 Task: Select Grocery. Add to cart, from Market Street for 3451 Chapel Oaks Dr, Unit 404, Building 4, Coppell, Texas 75019, Cell Number 6807042056, following items : Value Corner Whole Milk (1 gal) - 1, Lucrene Foods Grade AA Family Pack Large Eggs (18 ct) - 1, Chobani Flip Low Fat Greek Yogurt Red Velvet Cupcake (5.3 oz) - 1, Nature''s Own Sandwich Bread Soft Honey Wheat (20 oz) - 1, Boar''s Head Sweet Slice Ham (per lb) - 1, Chicken Tenders with Mac n'' Cheese (1 ct) - 1, Dr Pepper Soda Bottles (16.9 oz x 6 ct) - 1, Cloralen Multipurpose Cleaner Trigger Fresh Scent with Bleach (32 oz) - 1, Tall Kitchen Trash Bags Fresh Scent (45 ct) - 1, Maroma Eda Incense Lemongrass (10 ct) - 1
Action: Mouse moved to (430, 139)
Screenshot: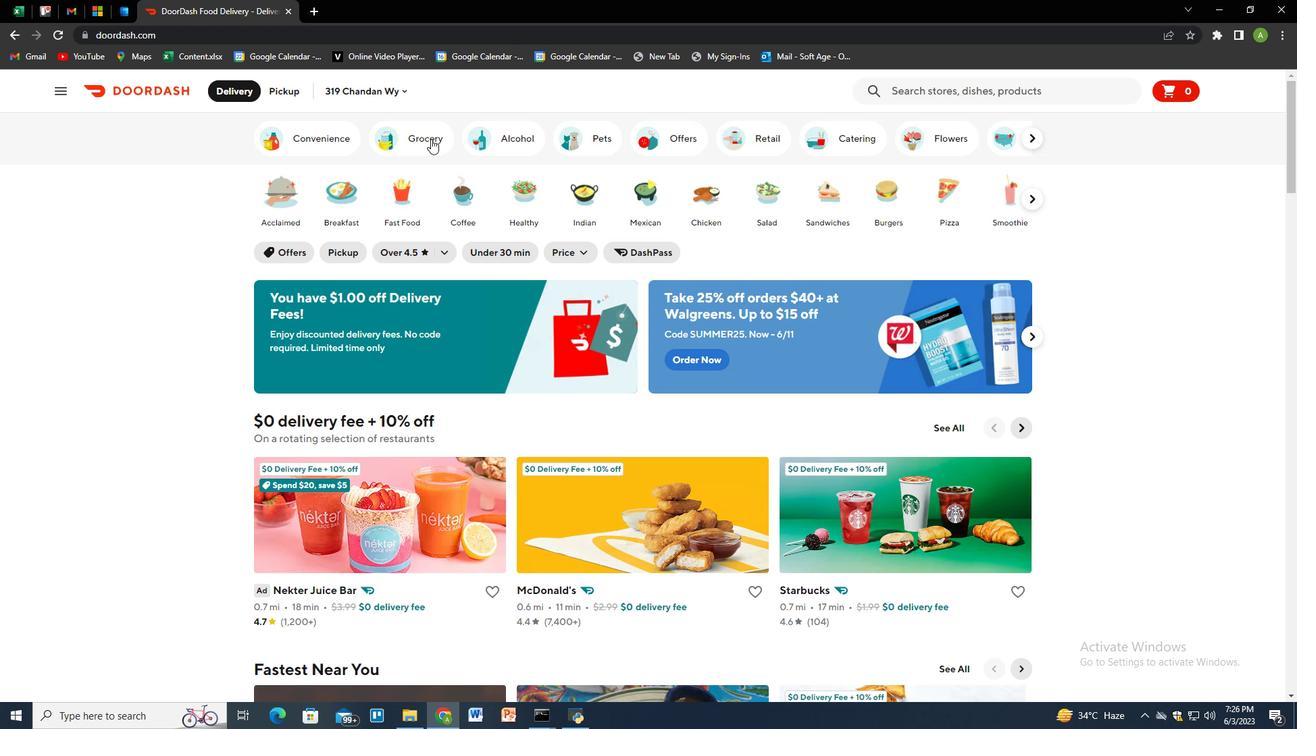 
Action: Mouse pressed left at (430, 139)
Screenshot: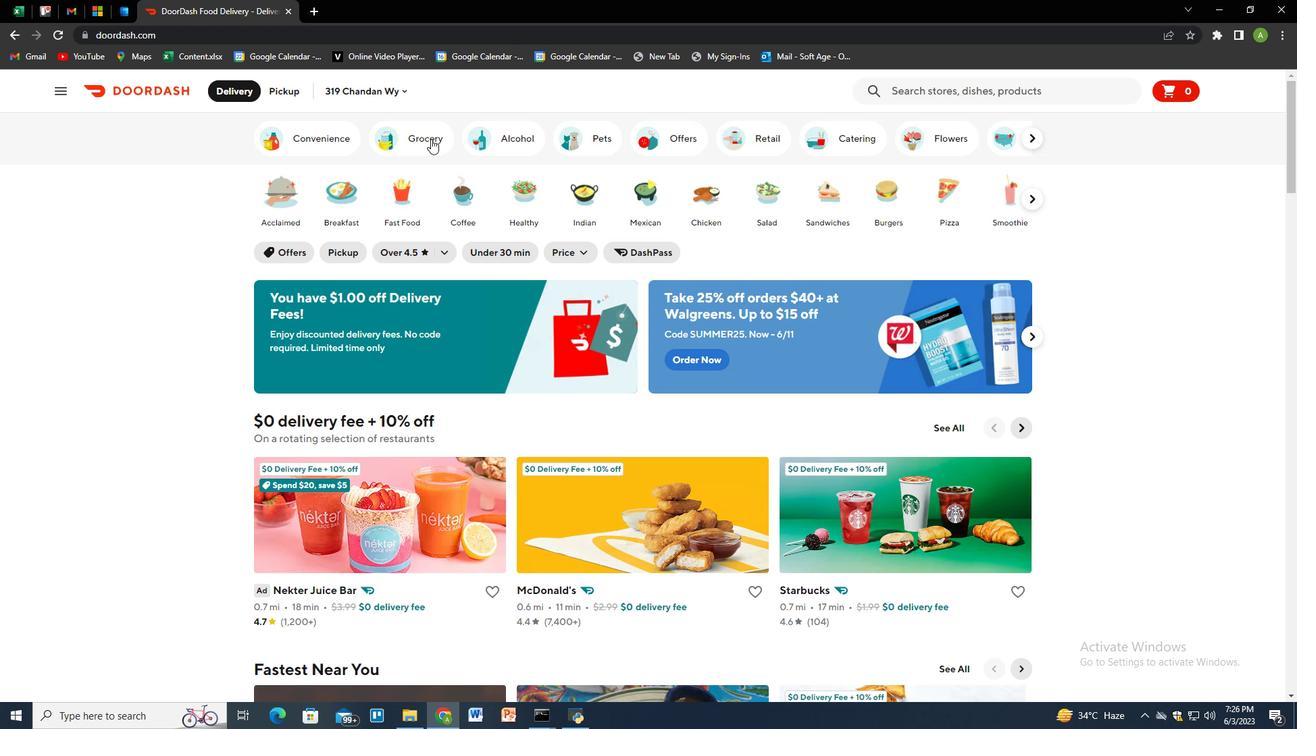 
Action: Mouse moved to (585, 508)
Screenshot: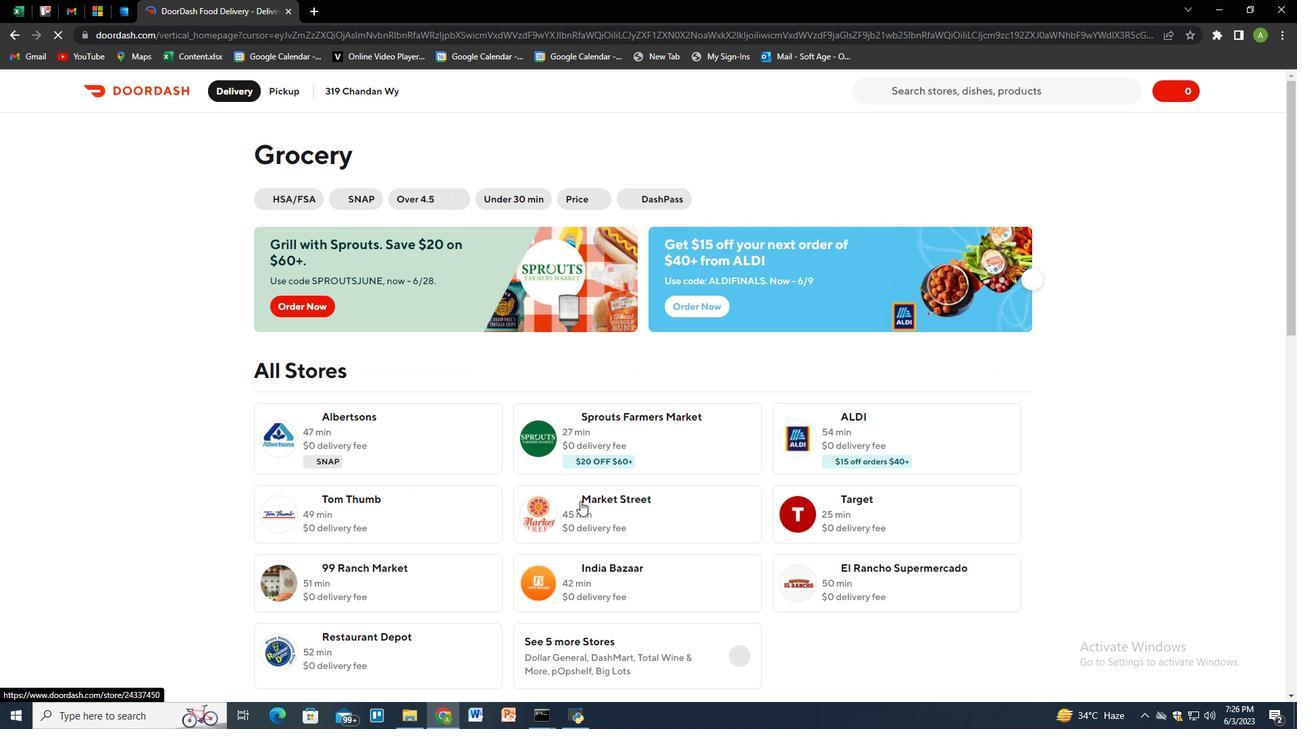 
Action: Mouse pressed left at (585, 508)
Screenshot: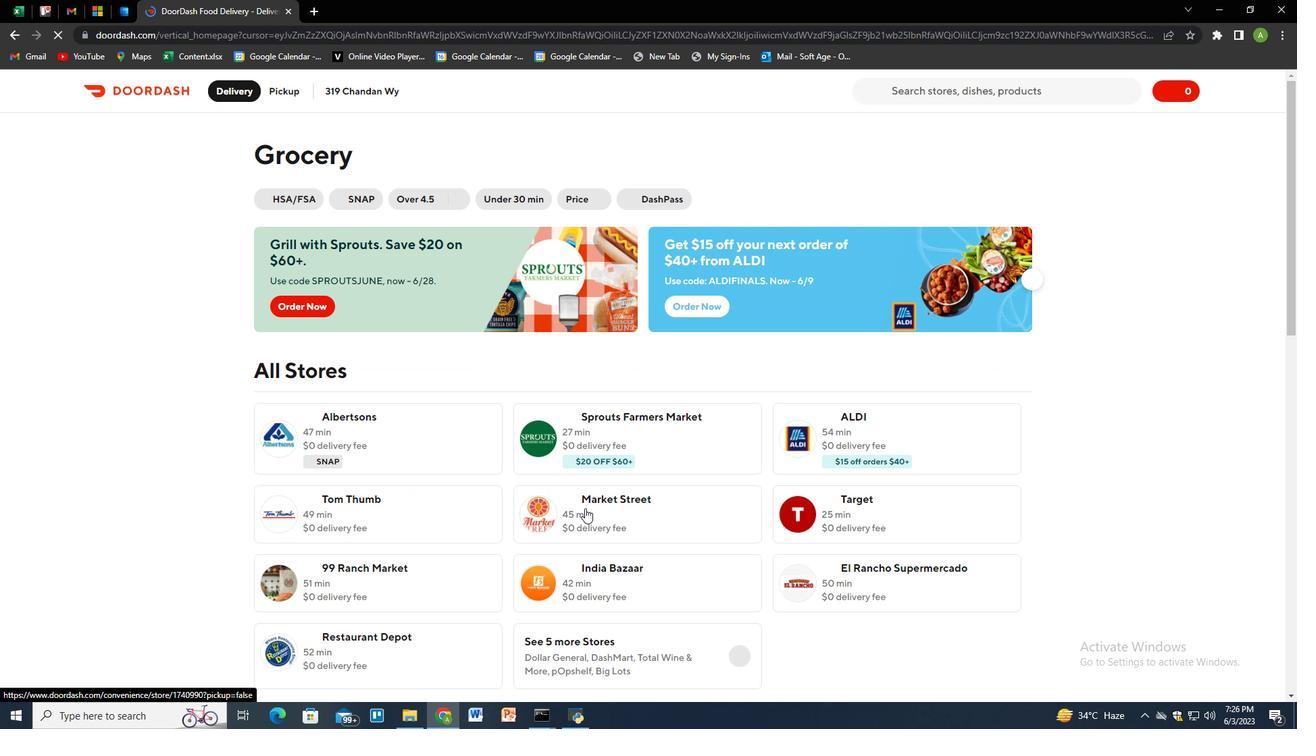
Action: Mouse moved to (292, 88)
Screenshot: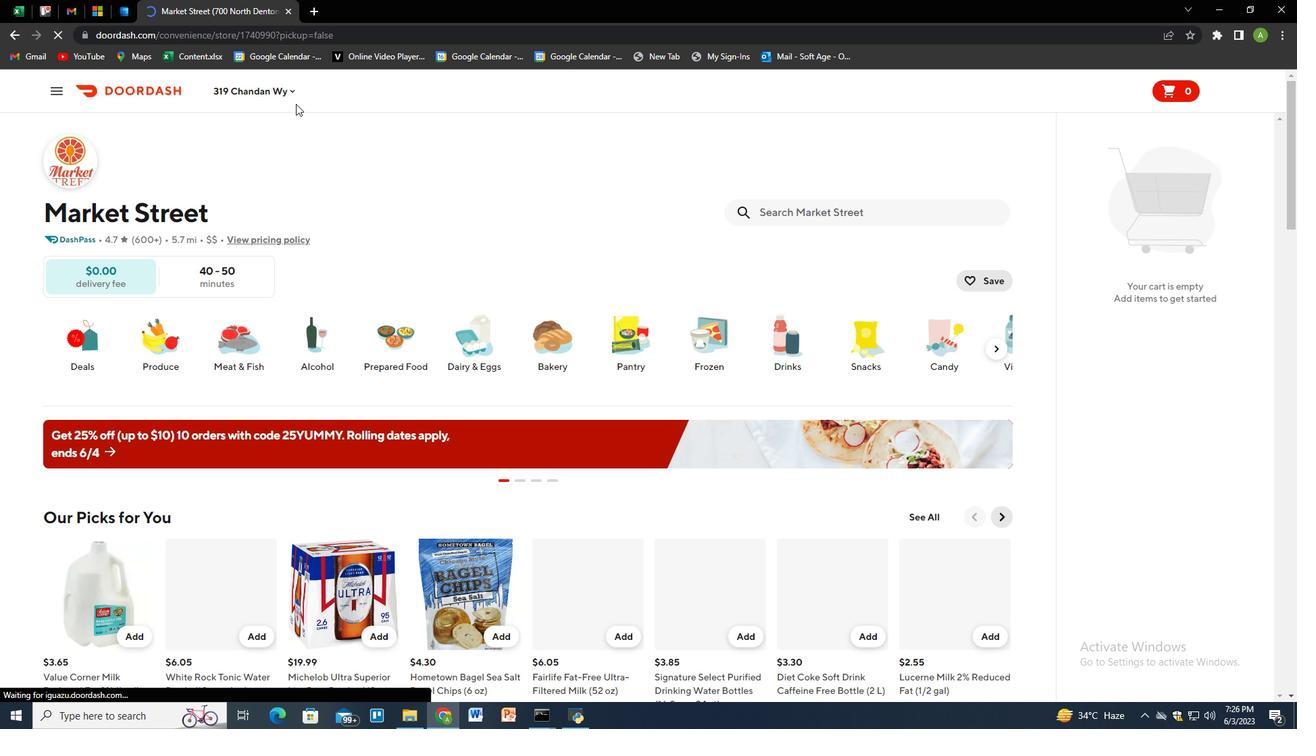 
Action: Mouse pressed left at (292, 88)
Screenshot: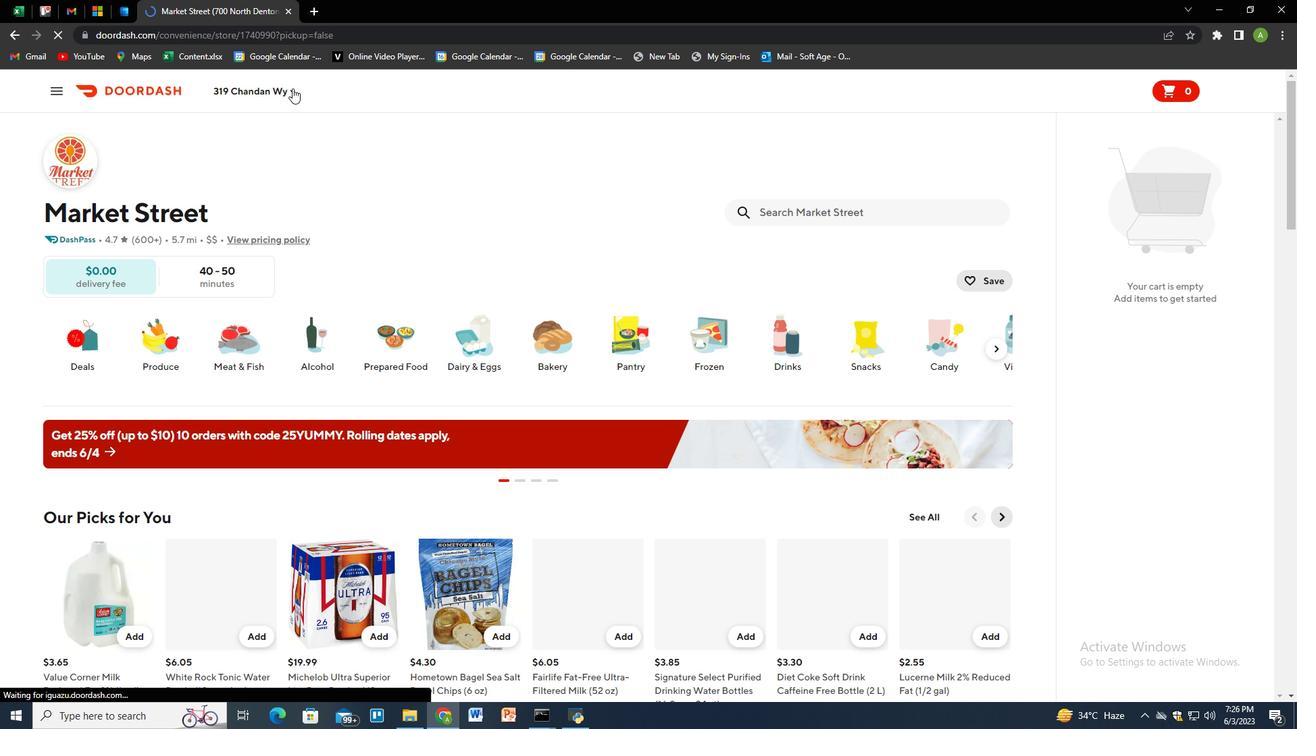 
Action: Mouse moved to (291, 150)
Screenshot: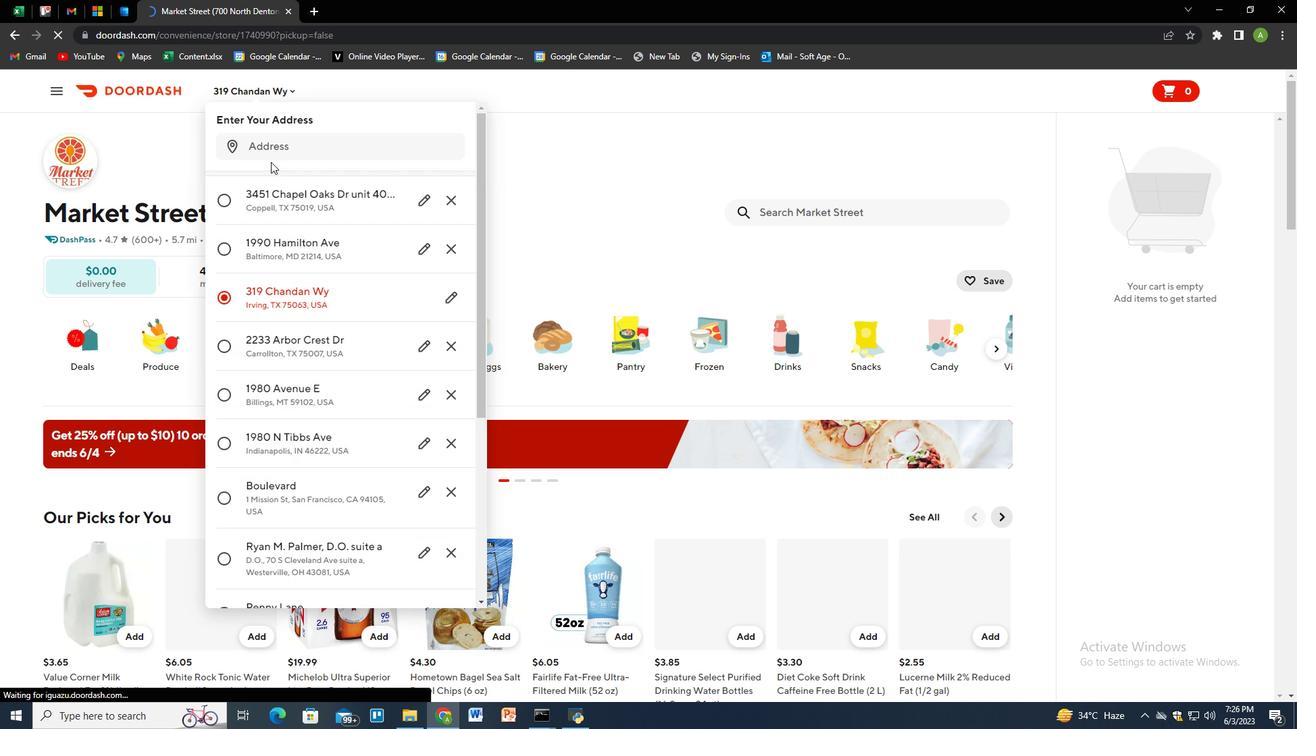 
Action: Mouse pressed left at (291, 150)
Screenshot: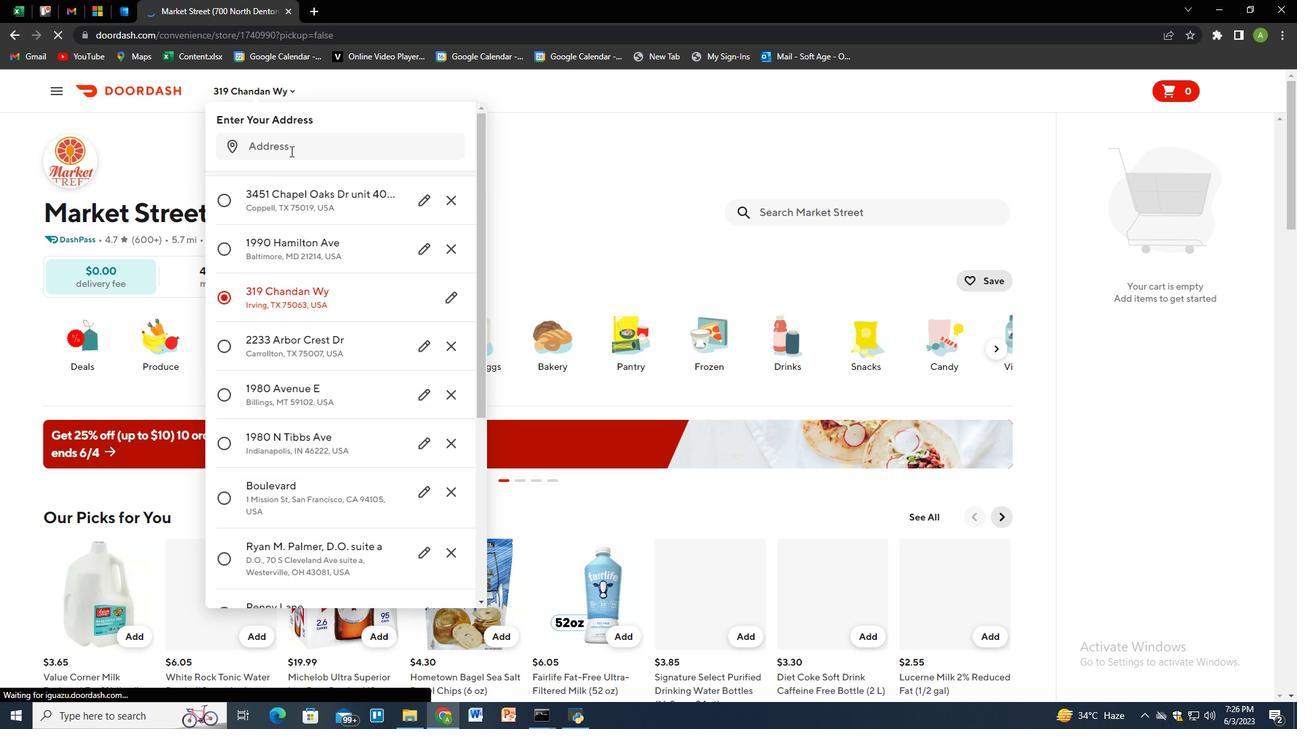 
Action: Key pressed 3451<Key.space>chapel<Key.space>oaks<Key.space>dr,<Key.space>unit<Key.space>404.<Key.backspace>,<Key.space>building<Key.space>4,<Key.space>coppell,<Key.space>texas<Key.space>75019<Key.enter>
Screenshot: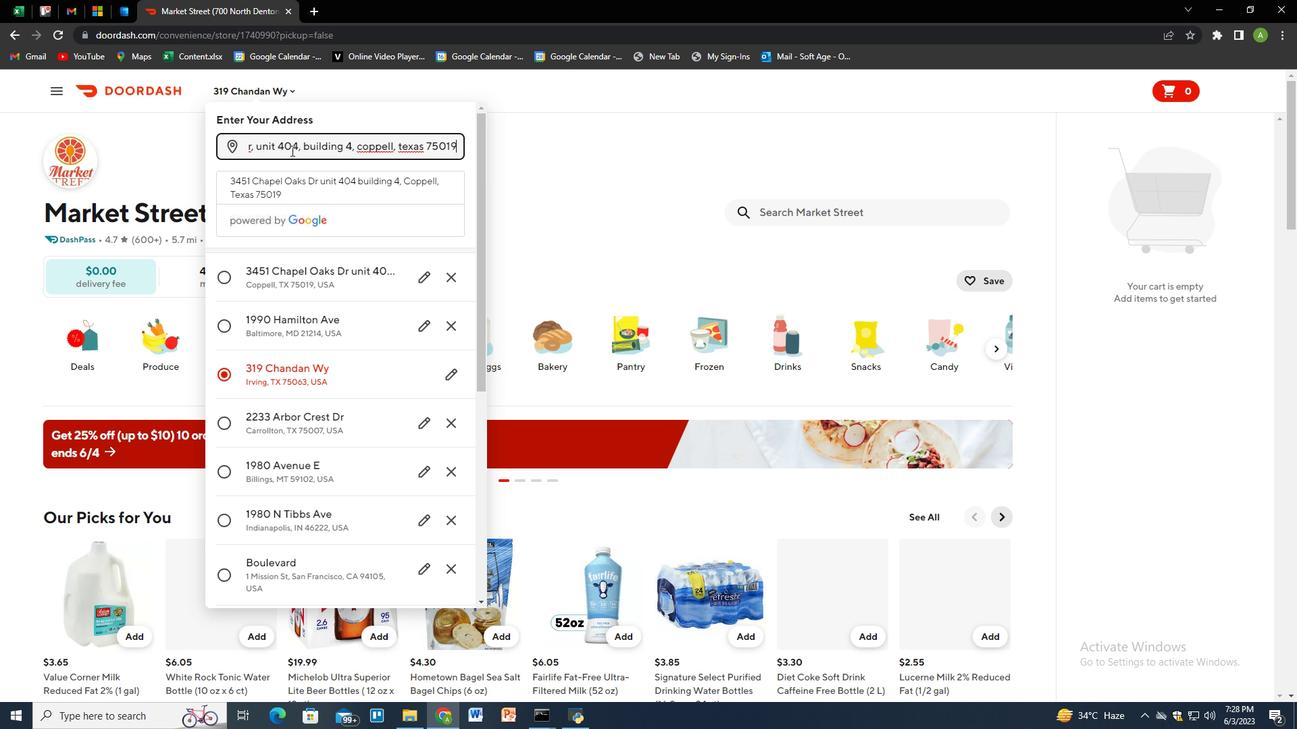 
Action: Mouse moved to (405, 551)
Screenshot: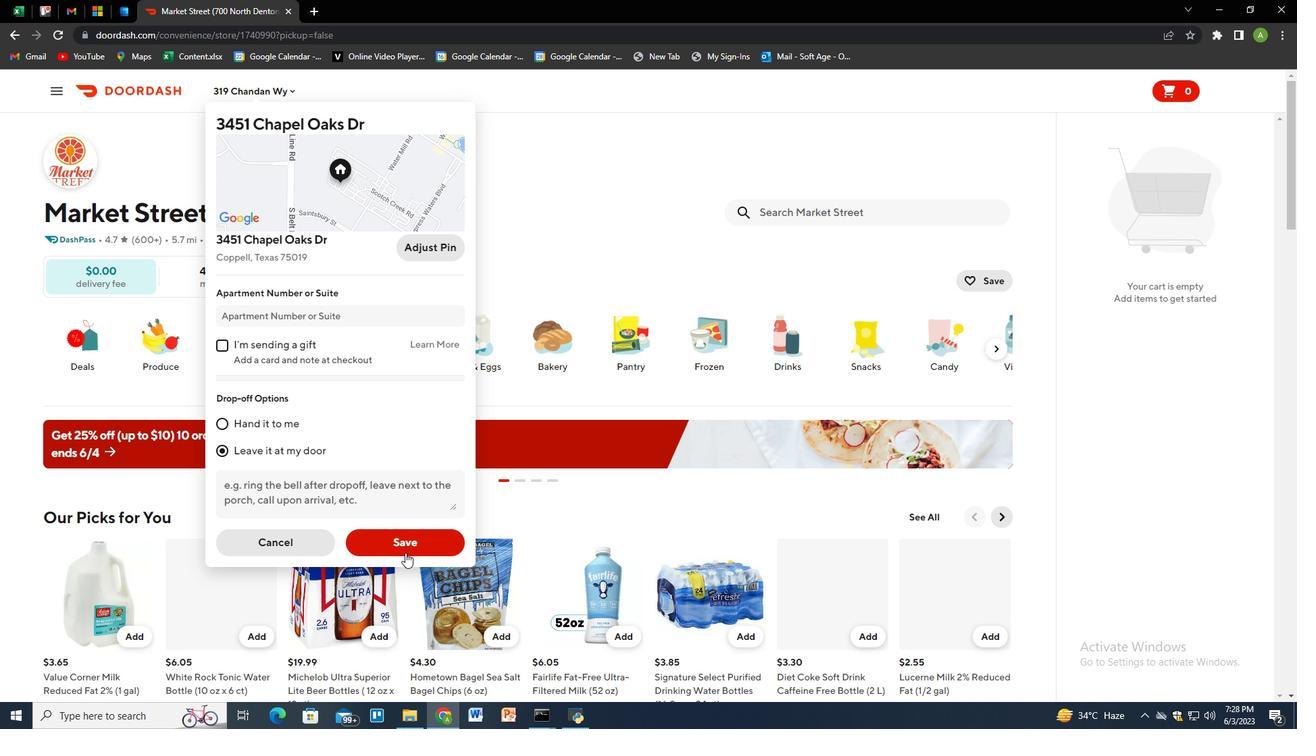 
Action: Mouse pressed left at (405, 551)
Screenshot: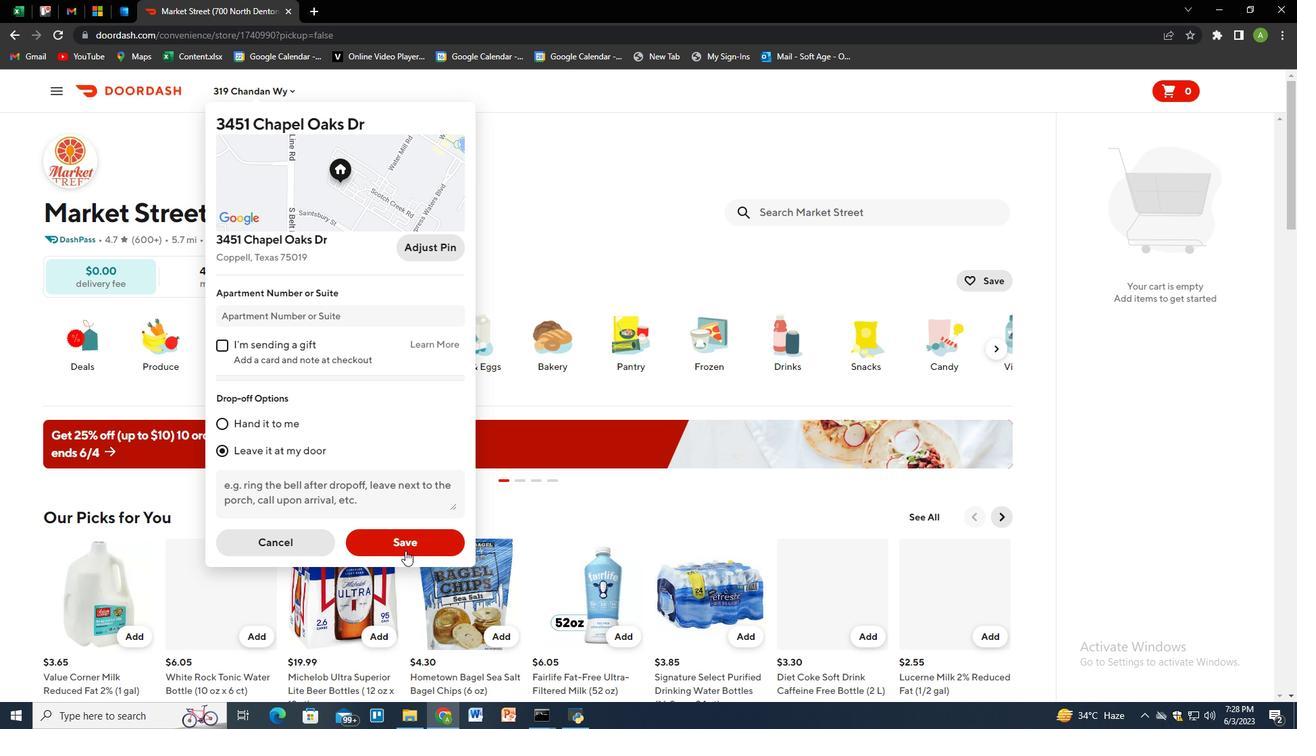 
Action: Mouse moved to (800, 202)
Screenshot: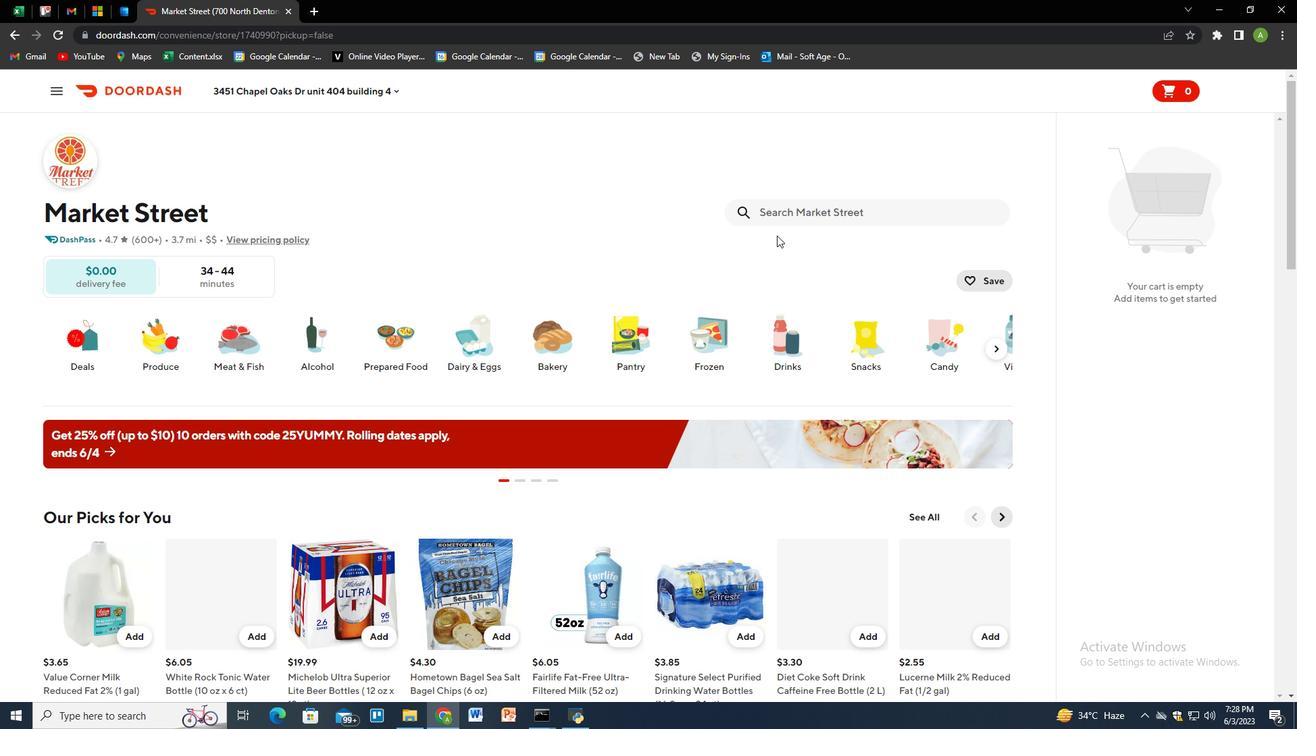 
Action: Mouse pressed left at (800, 202)
Screenshot: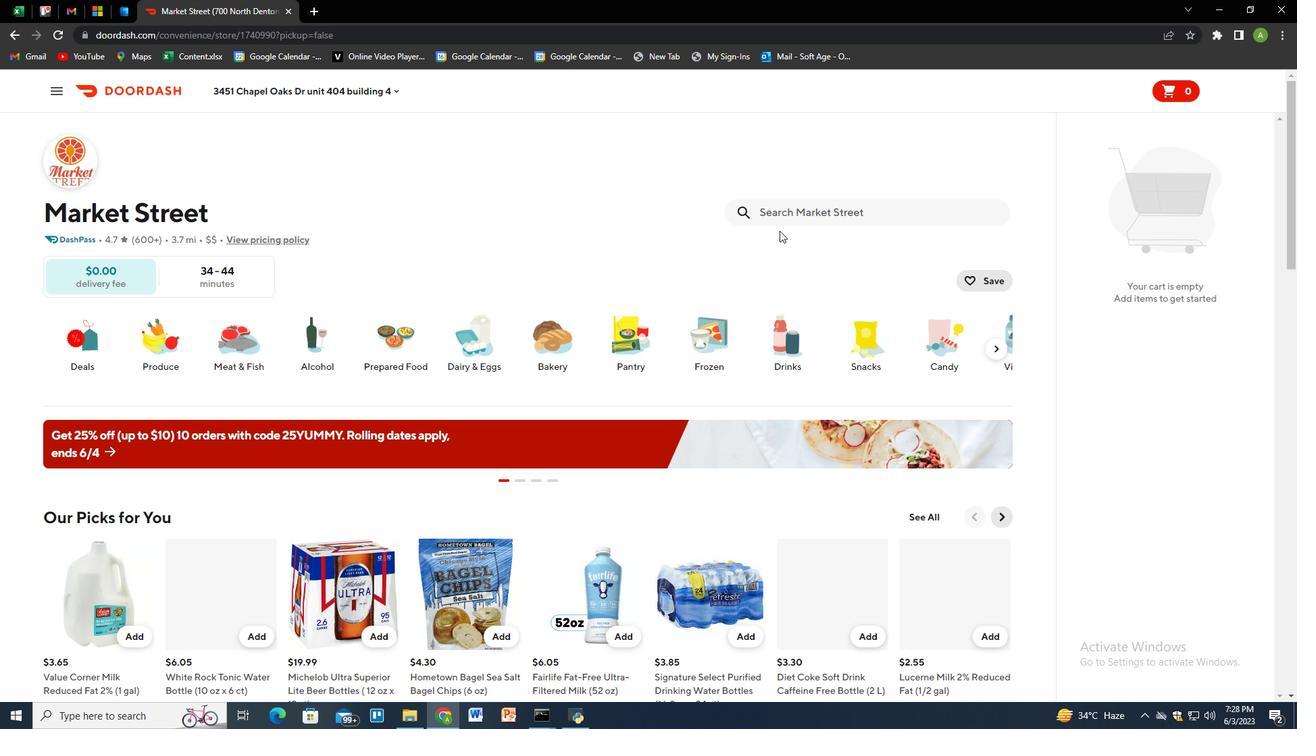 
Action: Key pressed value<Key.space>corner<Key.space>whole<Key.space>milk<Key.space><Key.shift_r>(1<Key.space>gal<Key.shift_r>)<Key.enter>
Screenshot: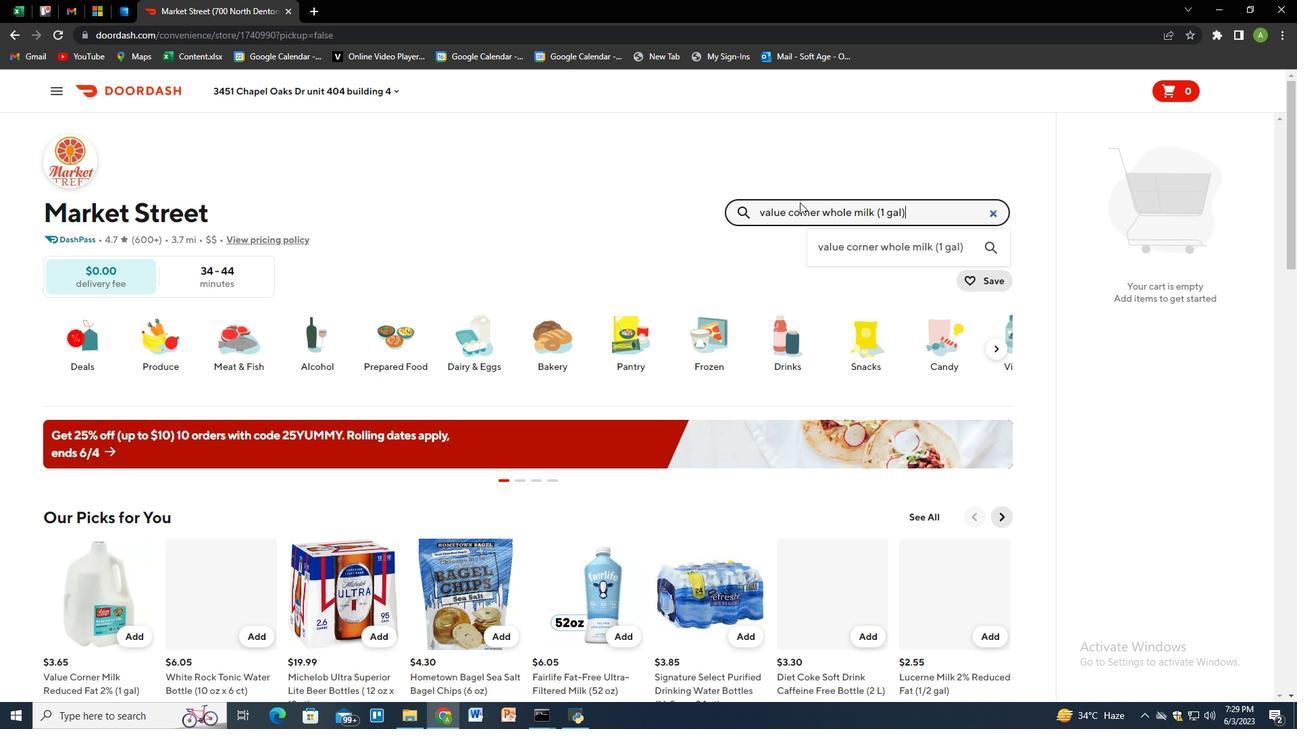 
Action: Mouse moved to (132, 356)
Screenshot: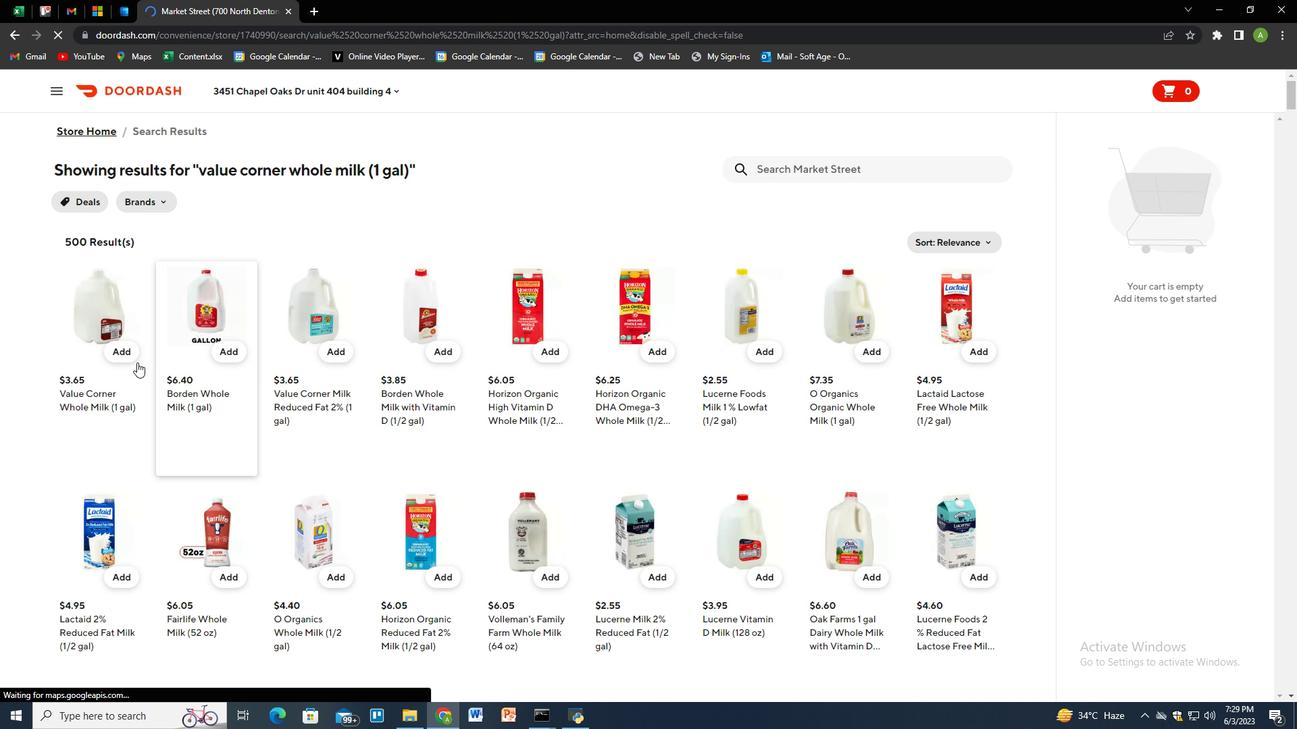 
Action: Mouse pressed left at (132, 356)
Screenshot: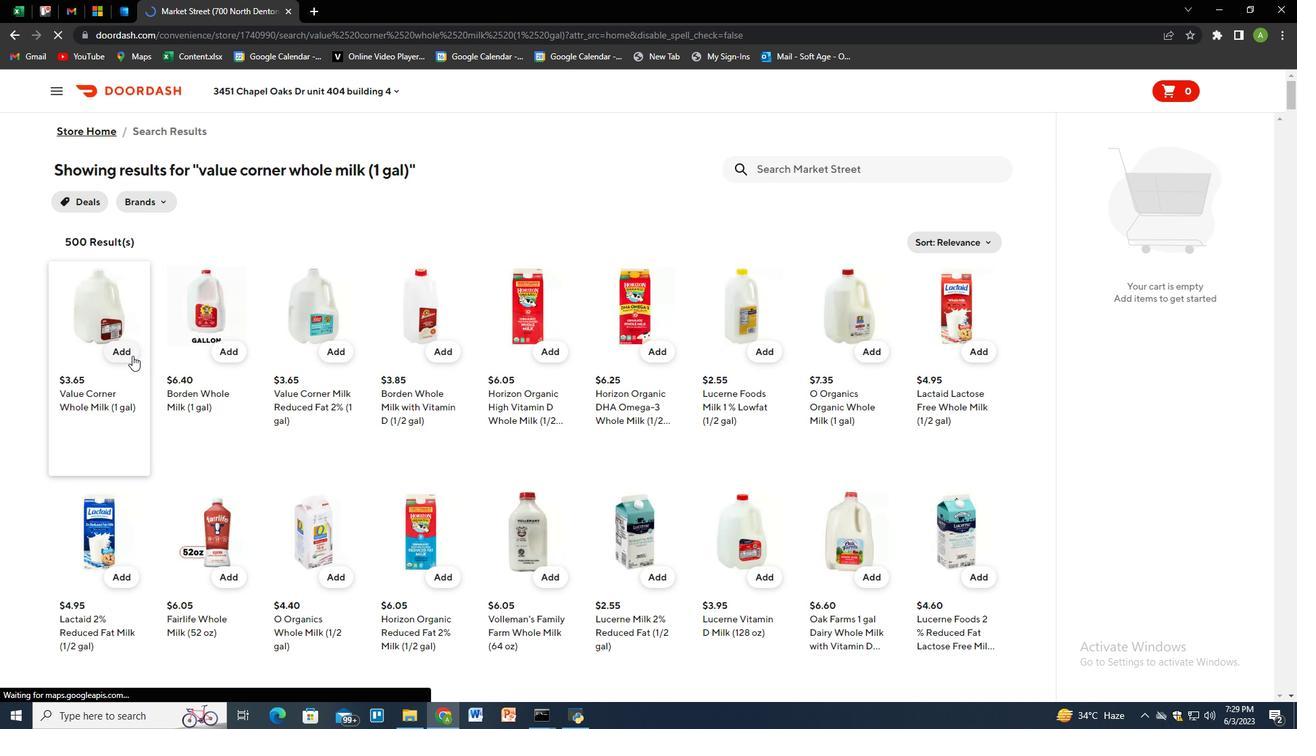 
Action: Mouse moved to (795, 172)
Screenshot: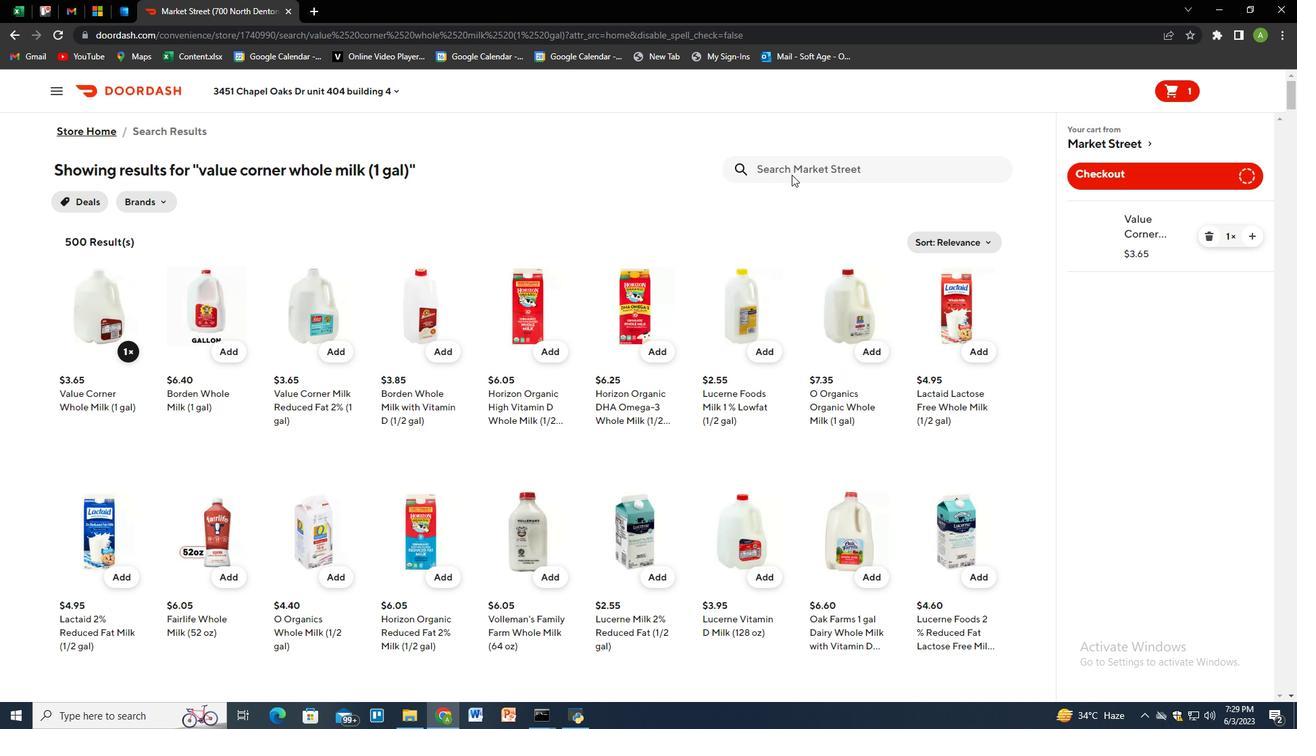 
Action: Mouse pressed left at (795, 172)
Screenshot: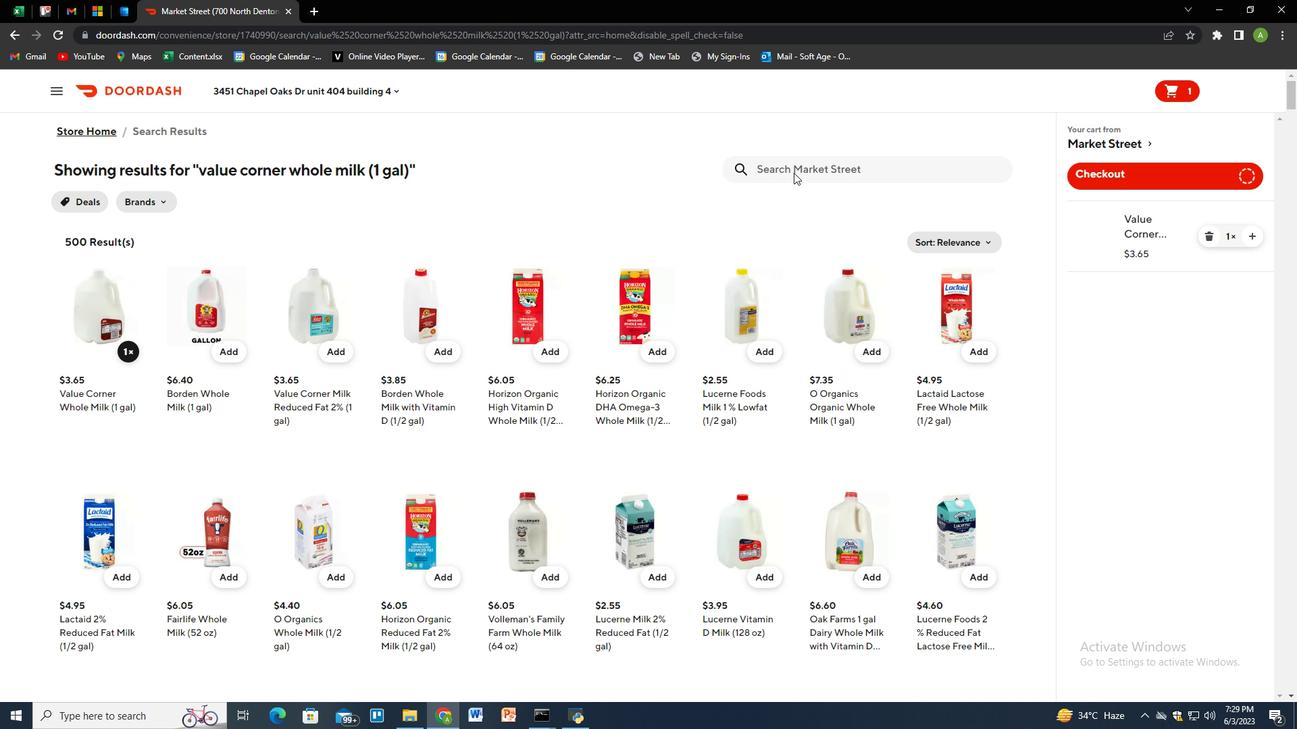 
Action: Key pressed lucrene<Key.space>foods<Key.space>grade<Key.space>aa<Key.space>family<Key.space>pack<Key.space>large<Key.space>eggs<Key.space><Key.shift_r><Key.shift_r><Key.shift_r>(18<Key.space>ct<Key.shift_r>)<Key.enter>
Screenshot: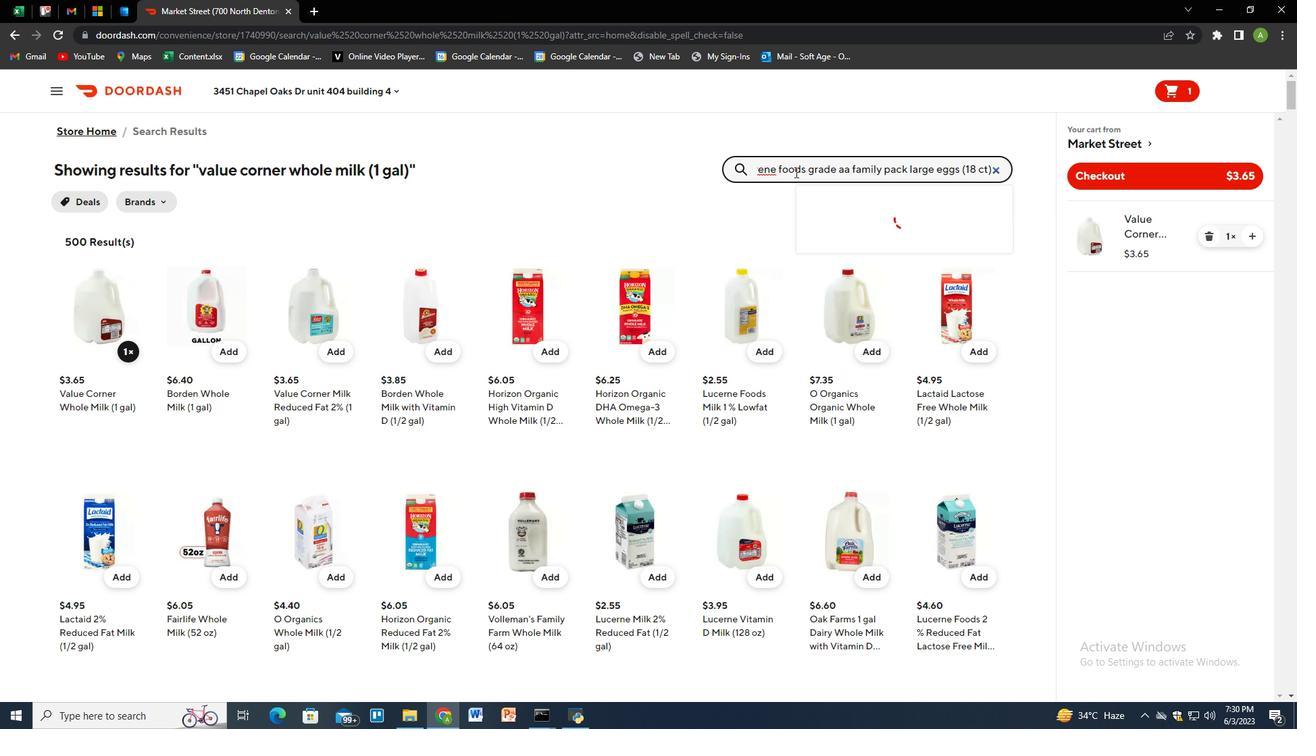 
Action: Mouse moved to (125, 353)
Screenshot: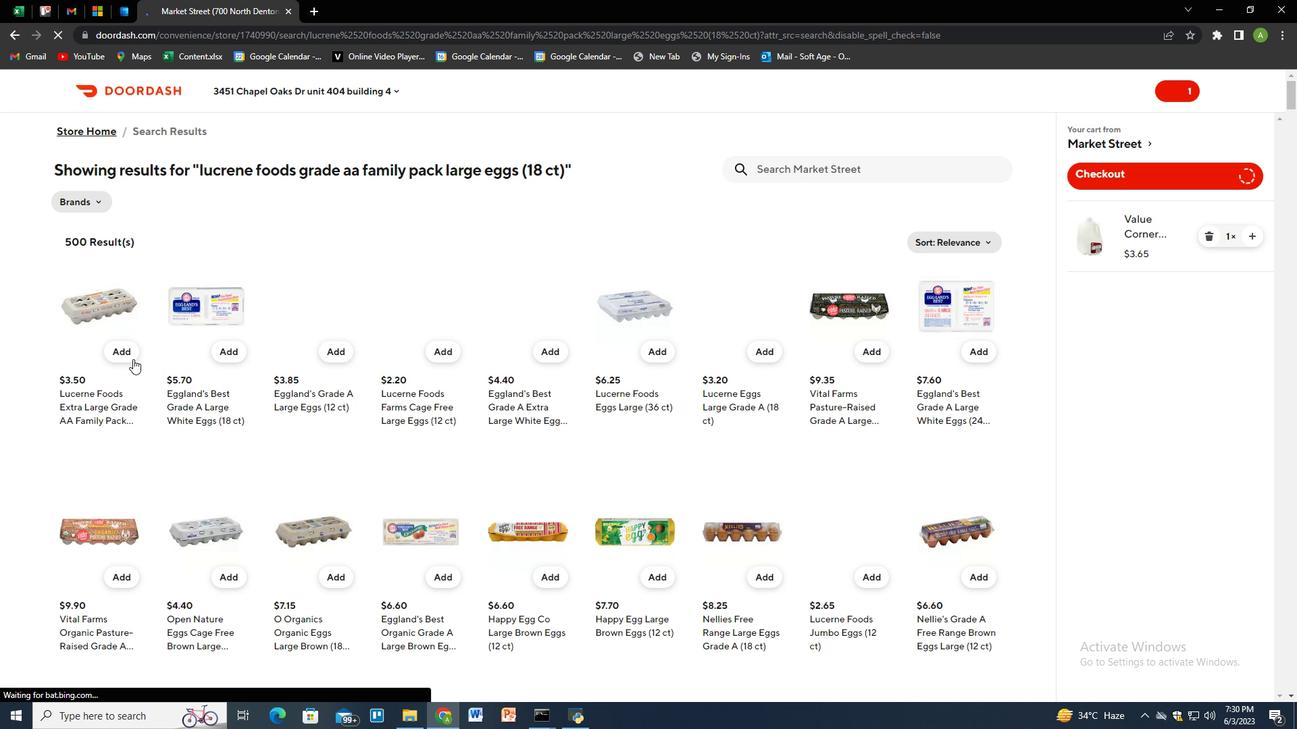 
Action: Mouse pressed left at (125, 353)
Screenshot: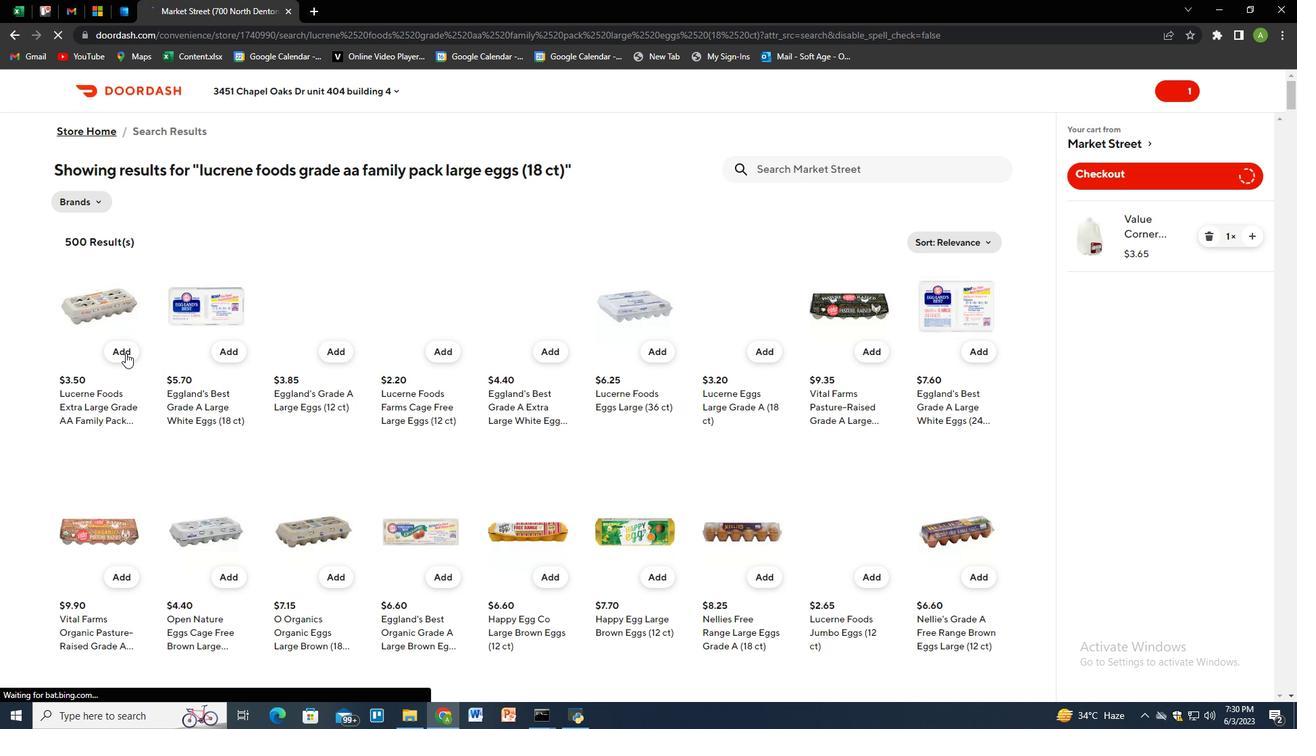 
Action: Mouse moved to (844, 166)
Screenshot: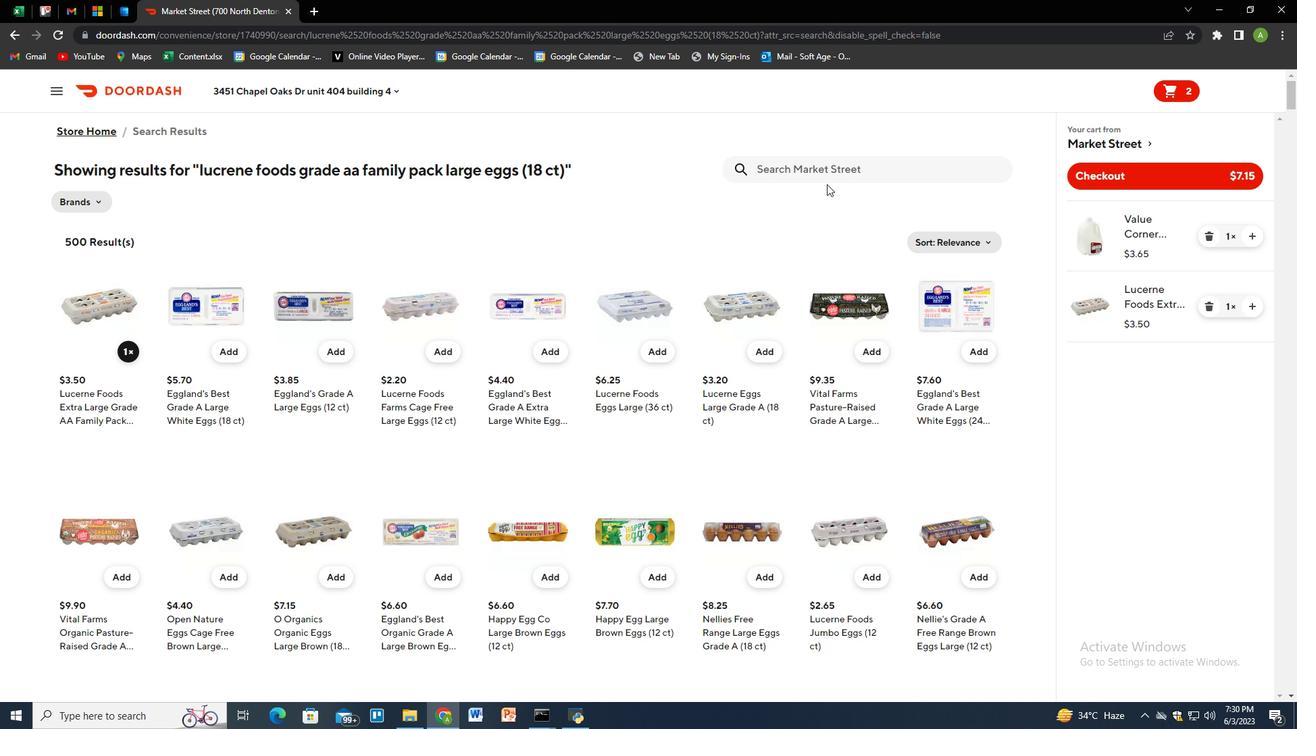 
Action: Mouse pressed left at (844, 166)
Screenshot: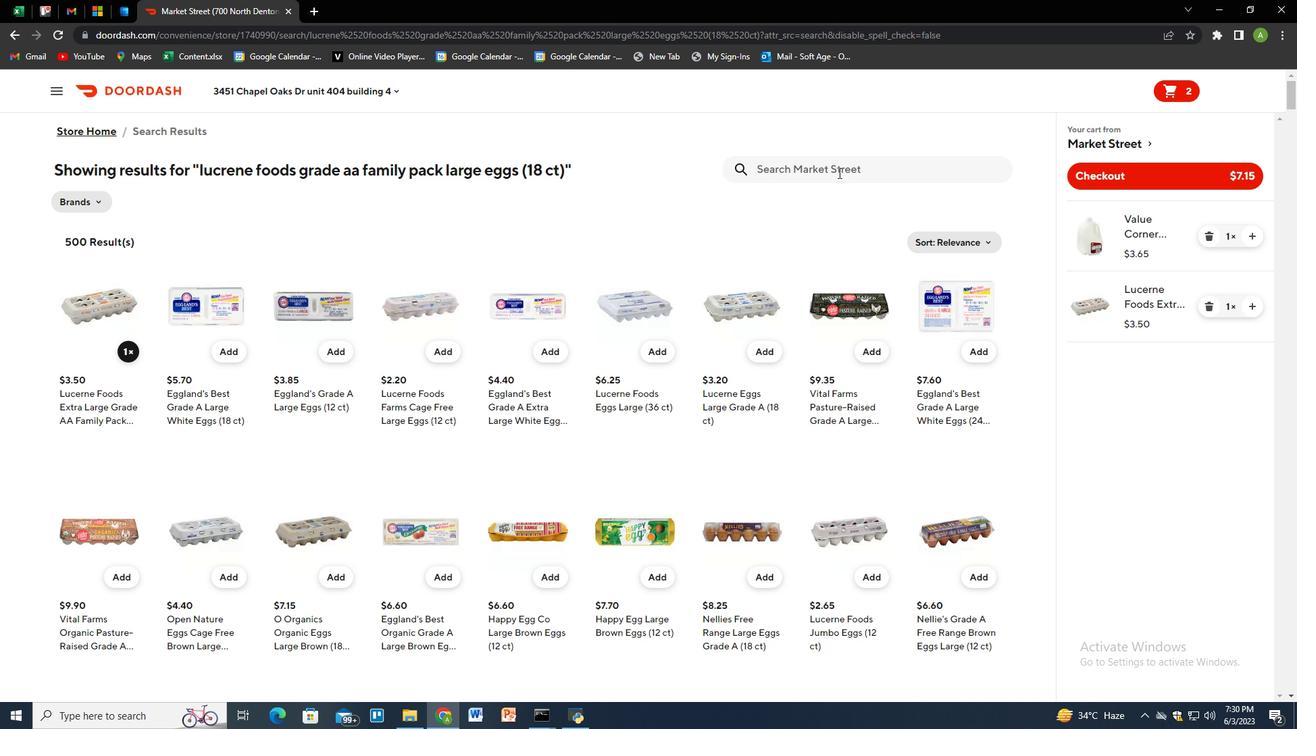 
Action: Key pressed chobani<Key.space>flip<Key.space>low<Key.space>fatgreej<Key.backspace>k
Screenshot: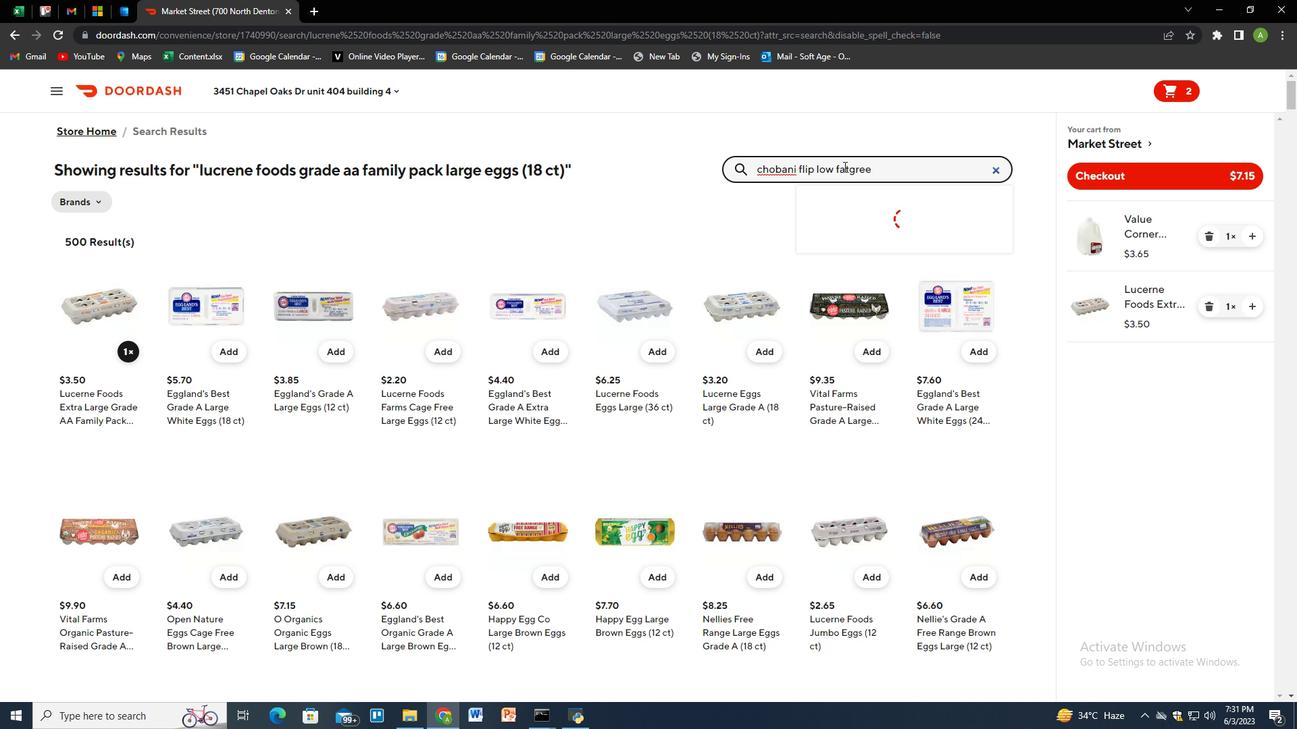 
Action: Mouse moved to (849, 168)
Screenshot: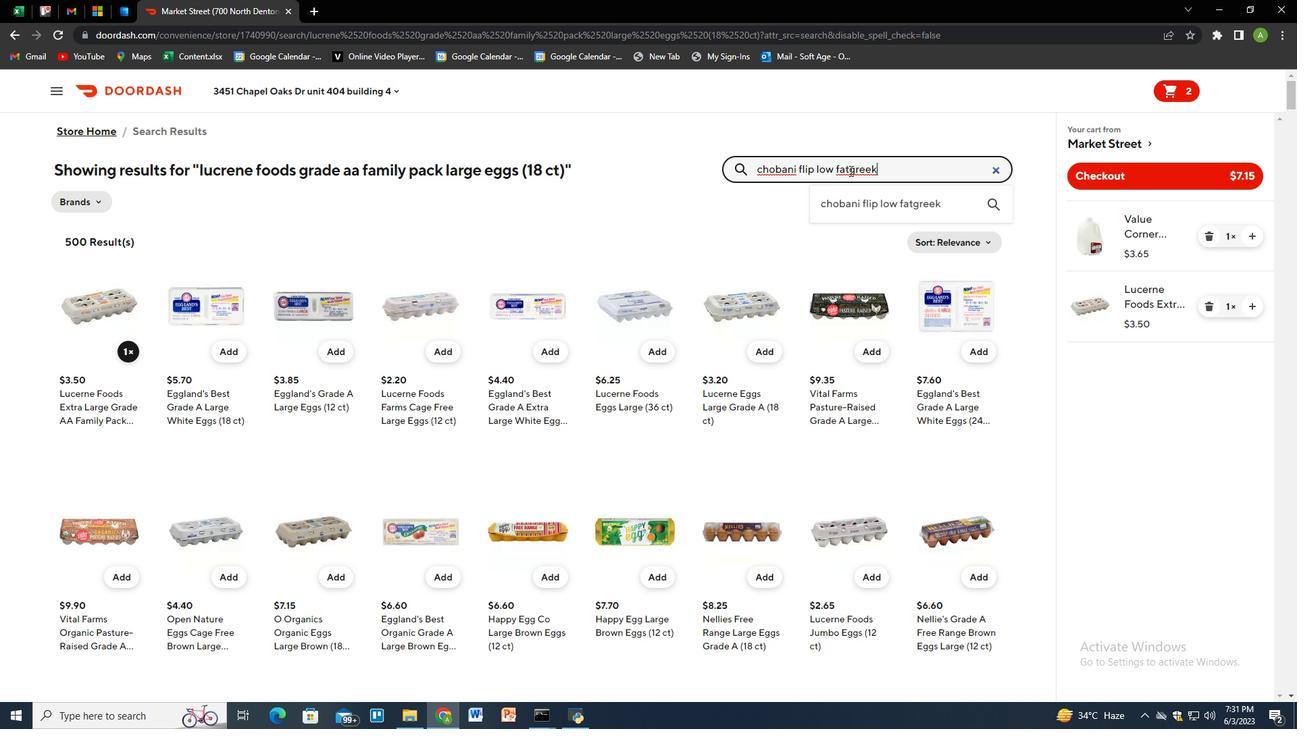 
Action: Mouse pressed left at (849, 168)
Screenshot: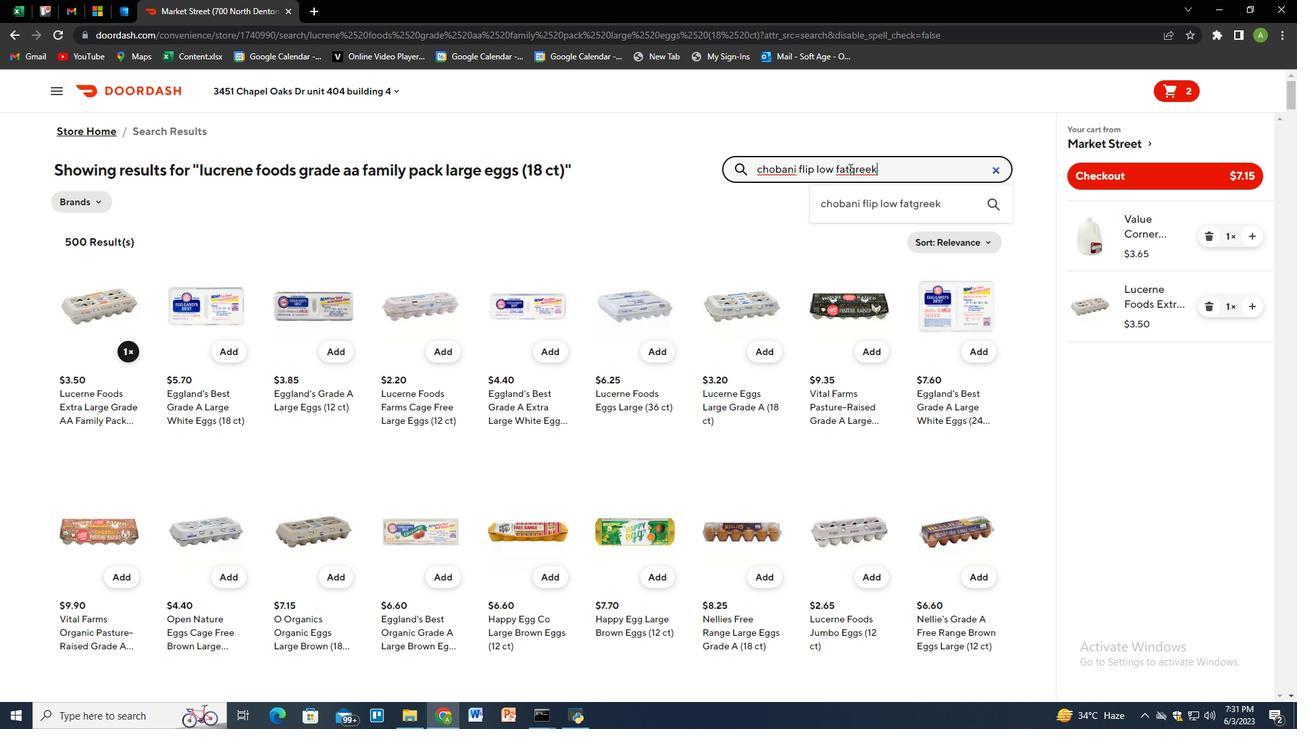 
Action: Mouse moved to (839, 145)
Screenshot: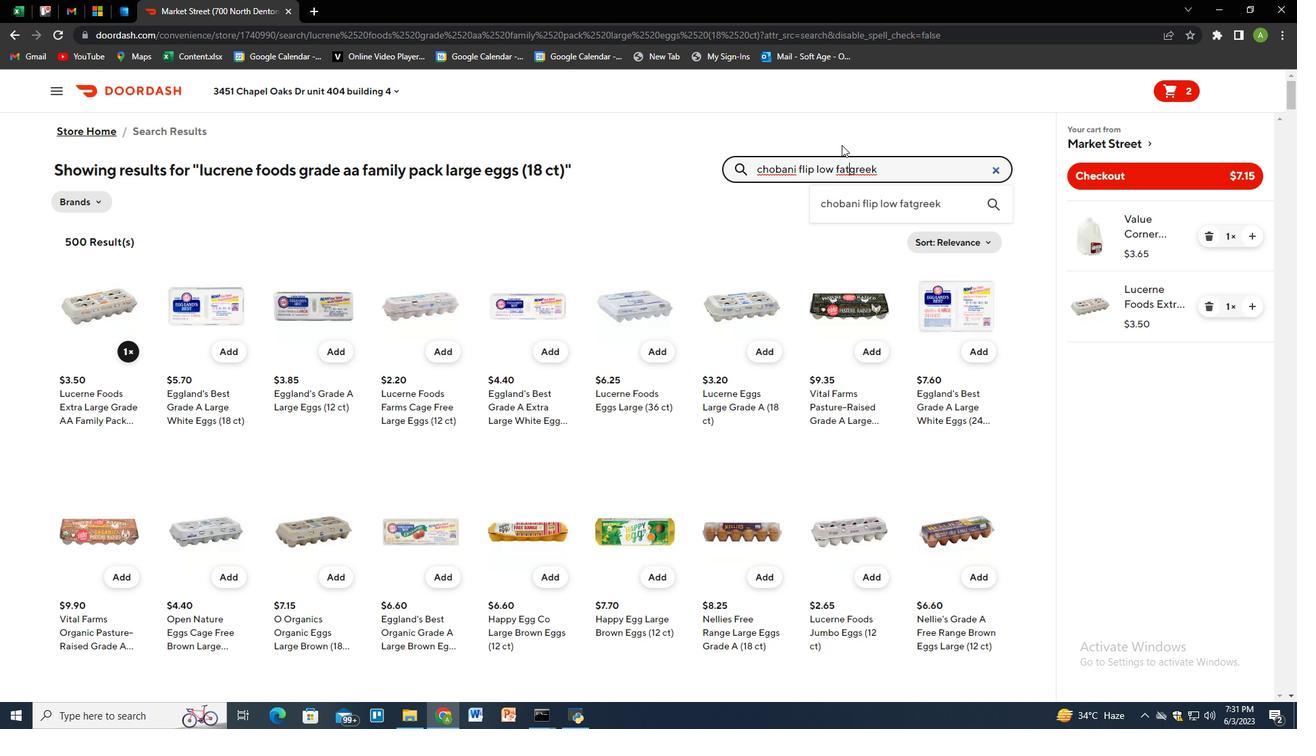 
Action: Key pressed <Key.space><Key.right><Key.right><Key.right><Key.right><Key.right><Key.right><Key.right><Key.space>you<Key.backspace>gurt<Key.space>red<Key.space>velvet<Key.space>cupcake<Key.space><Key.shift_r>(5.3<Key.space>oz<Key.shift_r>)<Key.enter>
Screenshot: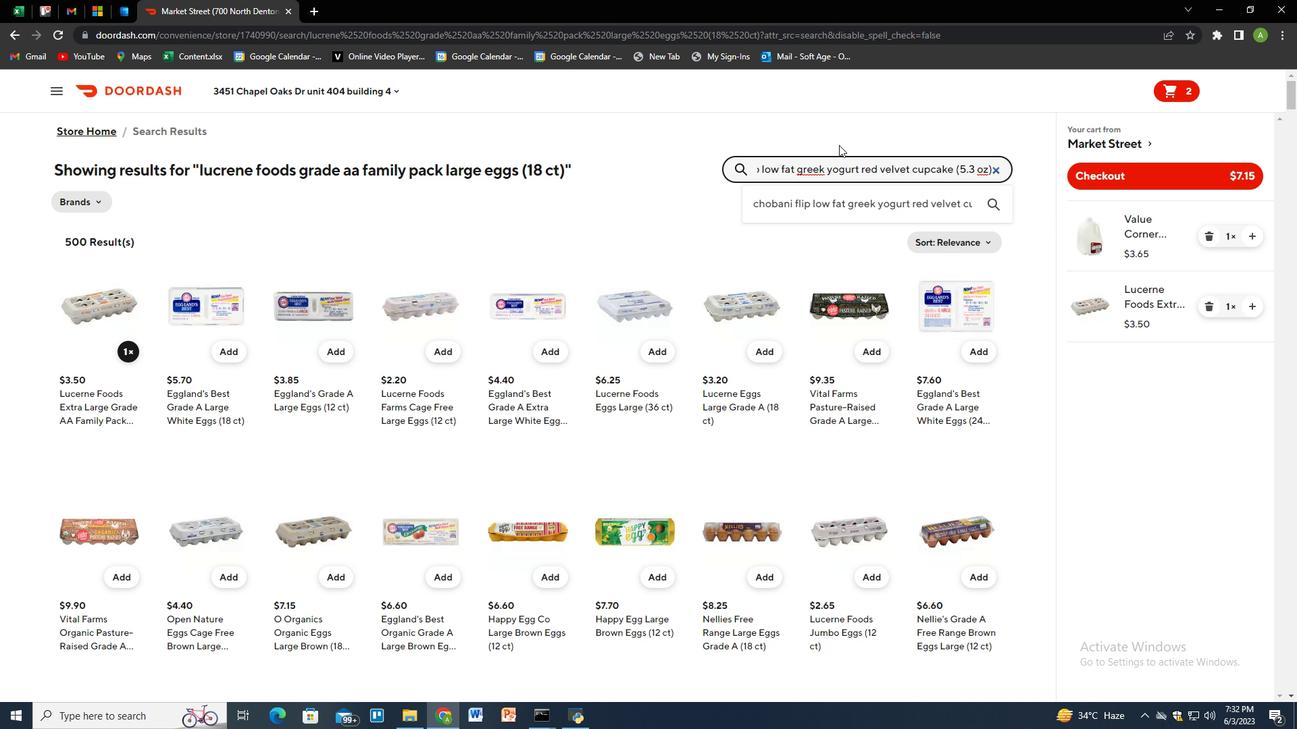 
Action: Mouse moved to (124, 355)
Screenshot: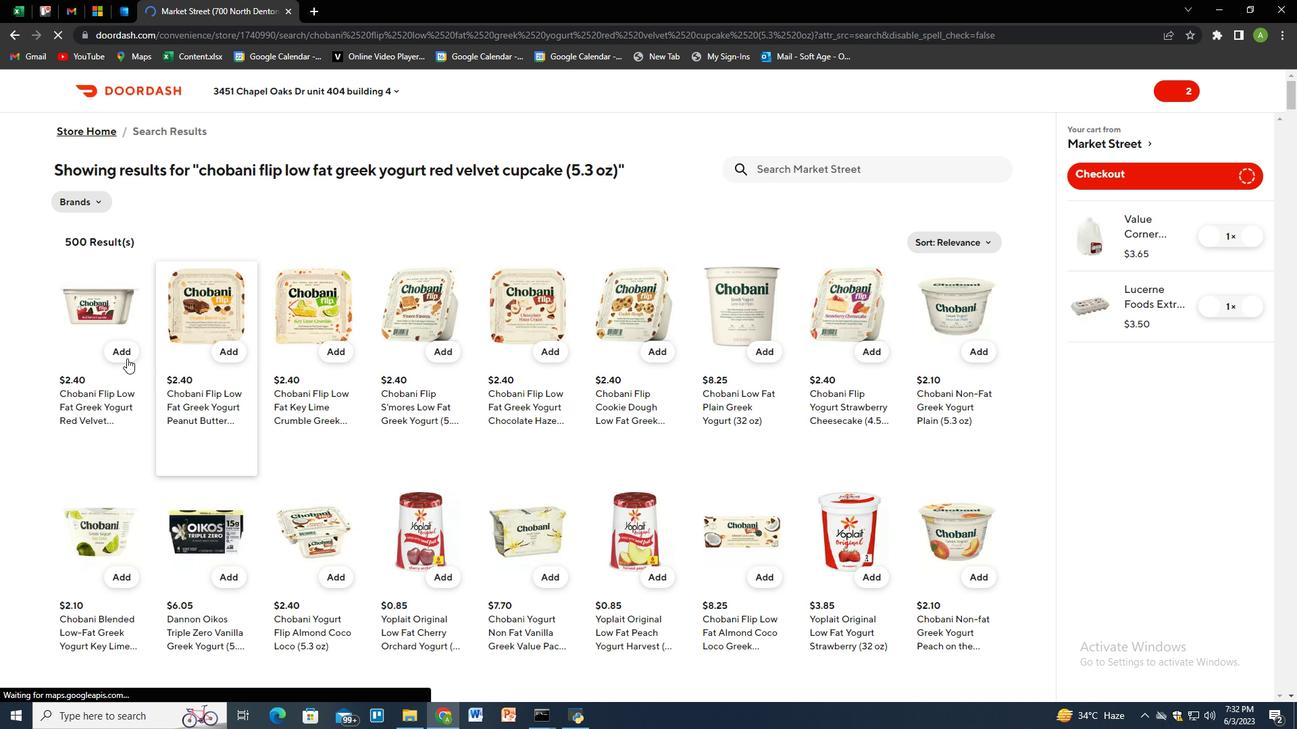 
Action: Mouse pressed left at (124, 355)
Screenshot: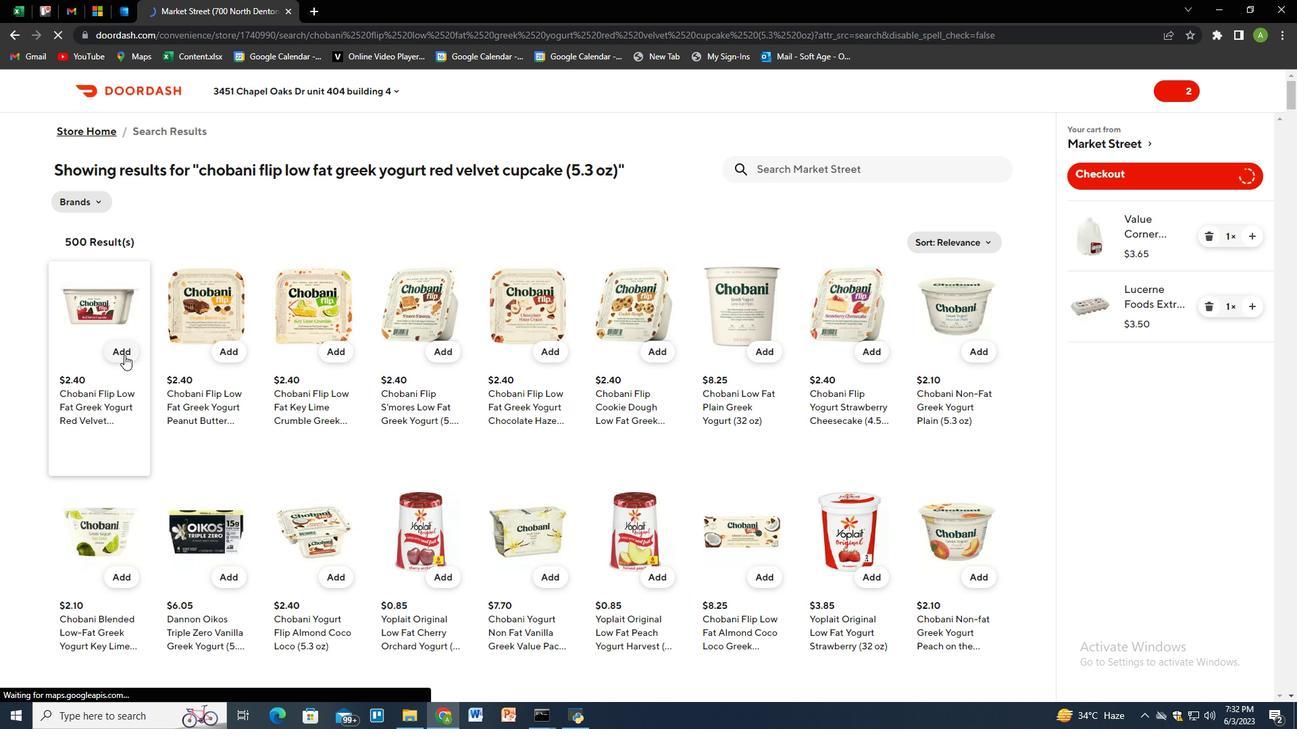 
Action: Mouse moved to (798, 173)
Screenshot: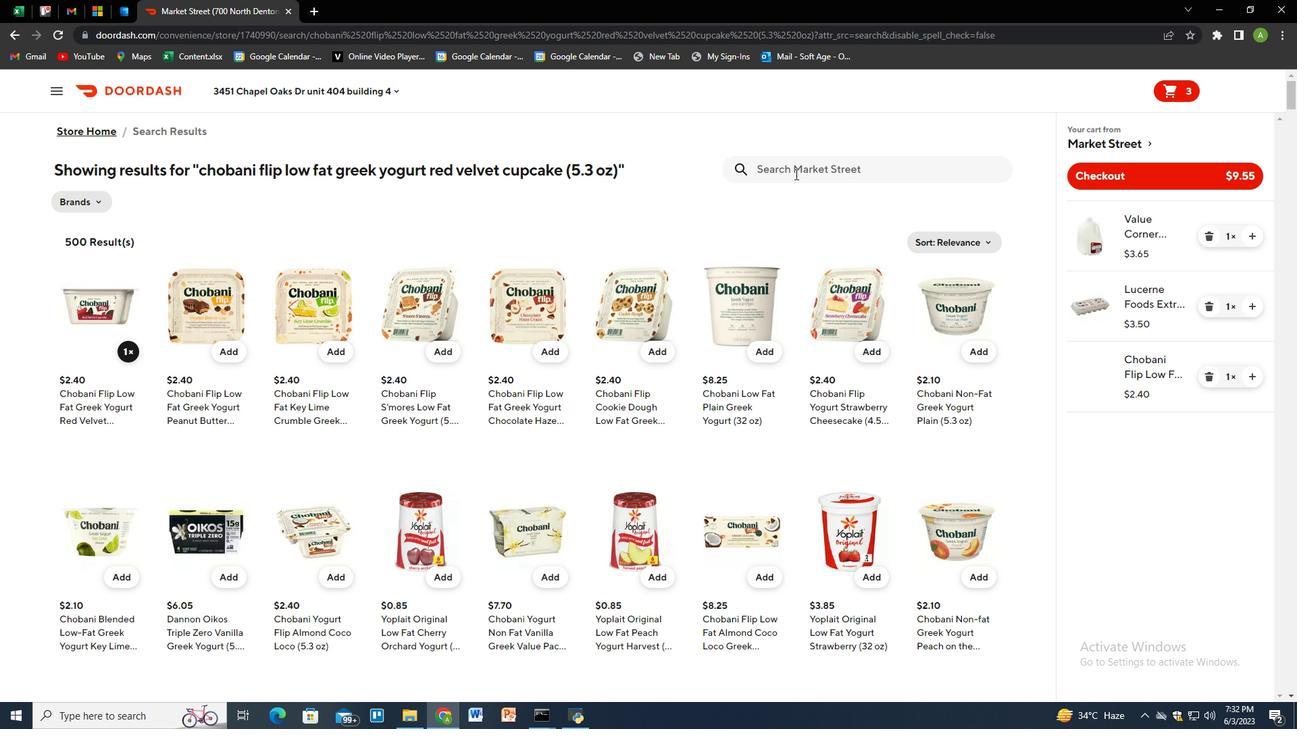 
Action: Mouse pressed left at (798, 173)
Screenshot: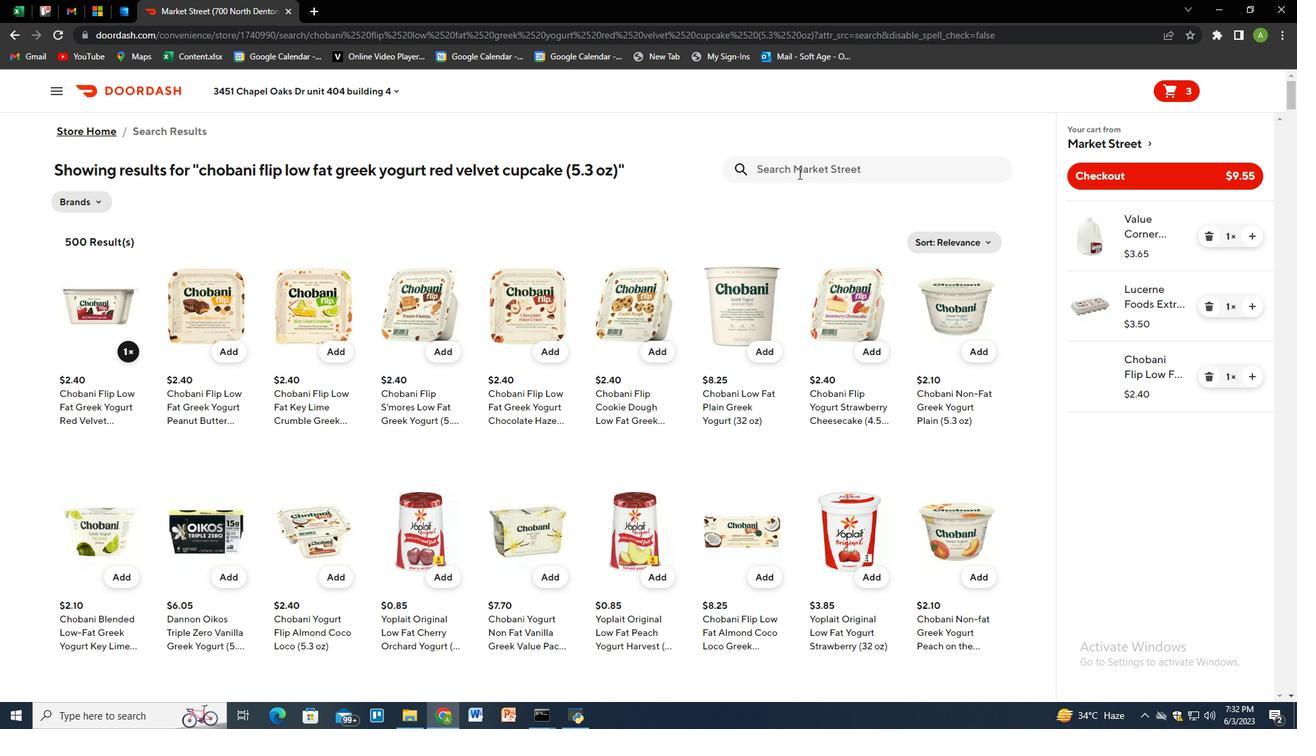 
Action: Key pressed nature<Key.shift_r>"s<Key.space>own<Key.space>sandwich<Key.space>bread<Key.space>soft<Key.space>honey<Key.space>wheat<Key.space><Key.shift_r>(20<Key.space>oz<Key.shift_r><Key.shift_r><Key.shift_r><Key.shift_r><Key.shift_r>)<Key.enter>
Screenshot: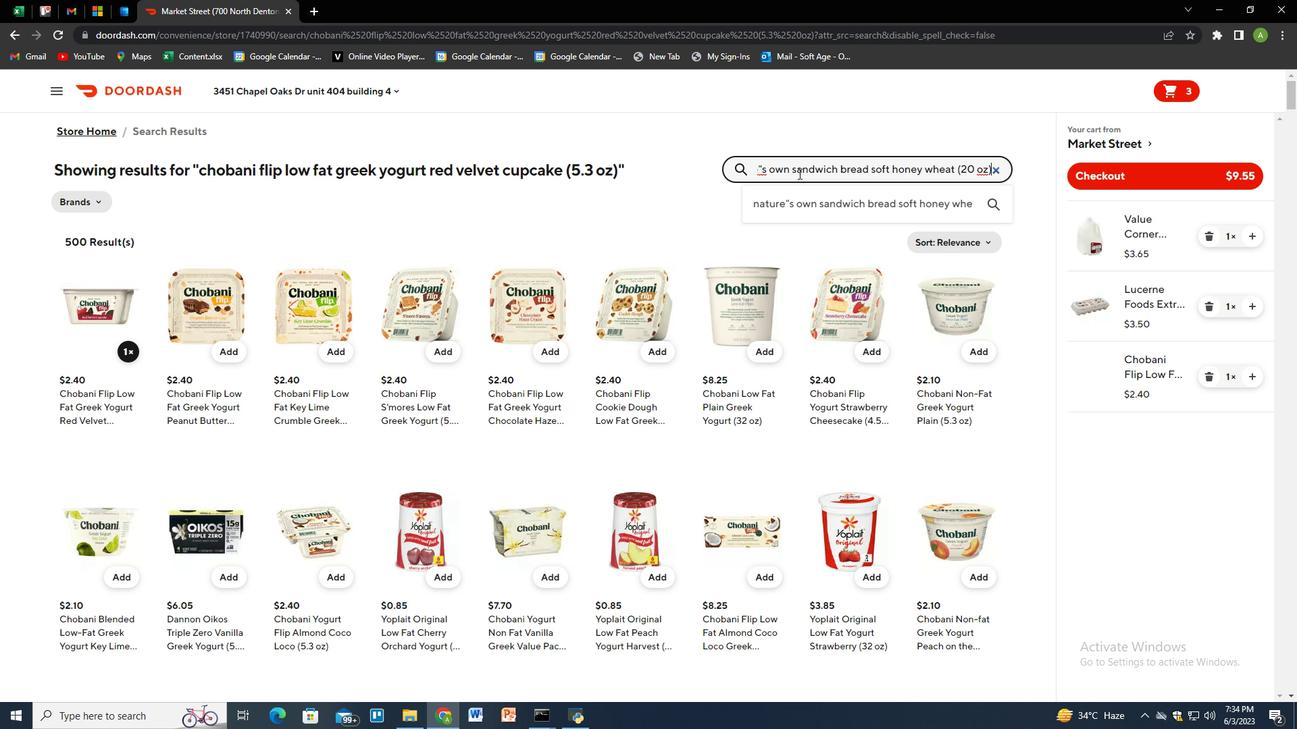 
Action: Mouse moved to (116, 349)
Screenshot: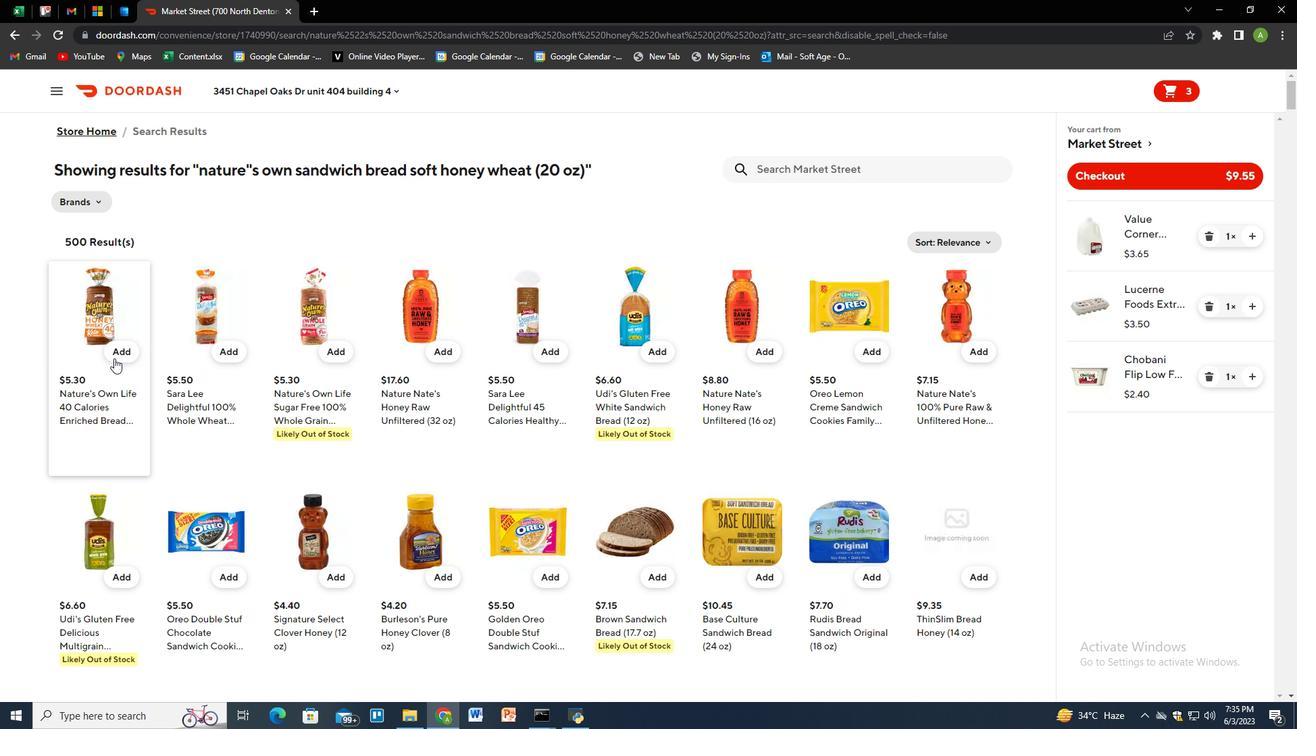 
Action: Mouse pressed left at (116, 349)
Screenshot: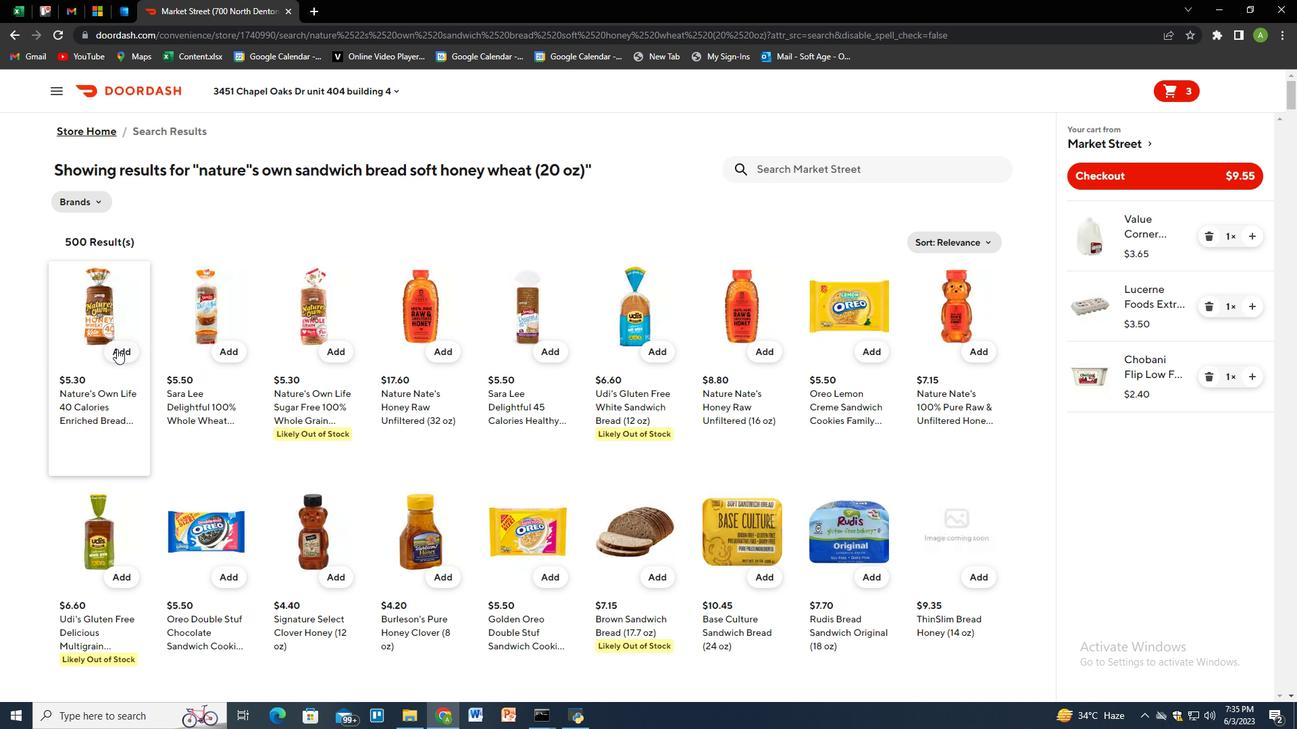
Action: Mouse moved to (894, 164)
Screenshot: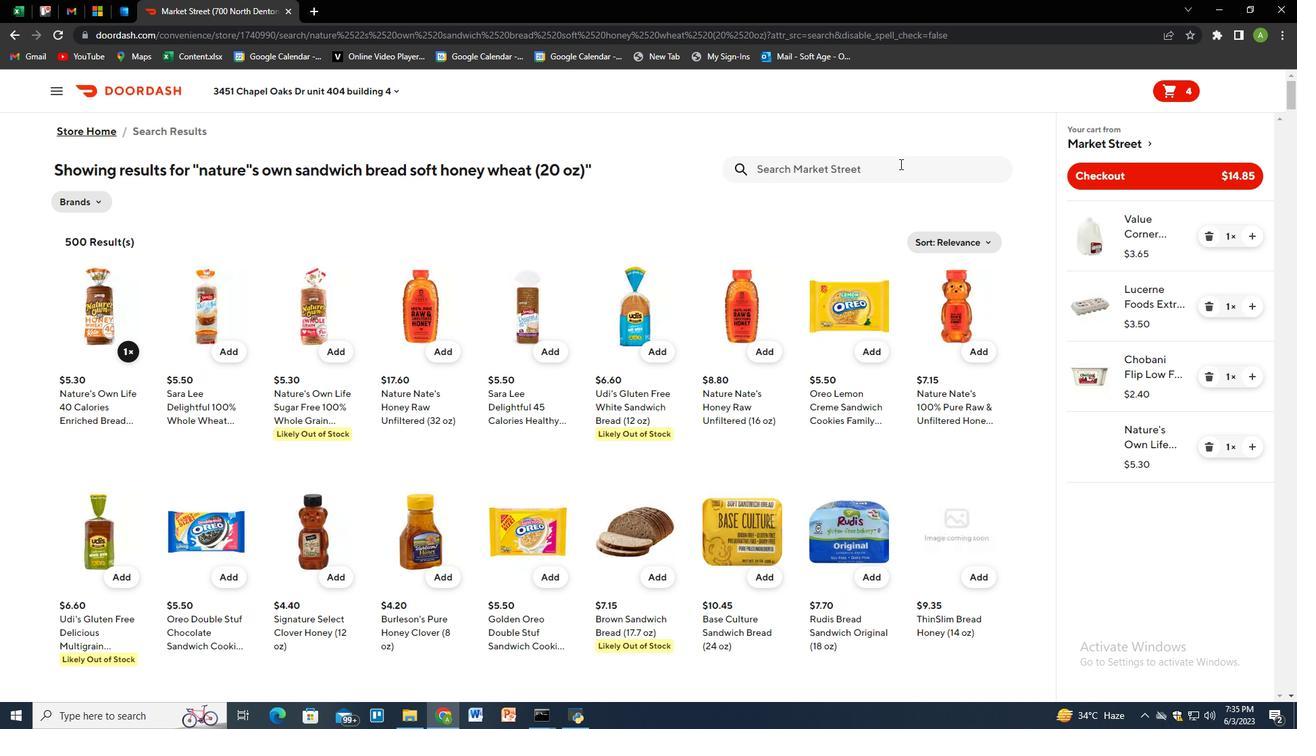 
Action: Mouse pressed left at (894, 164)
Screenshot: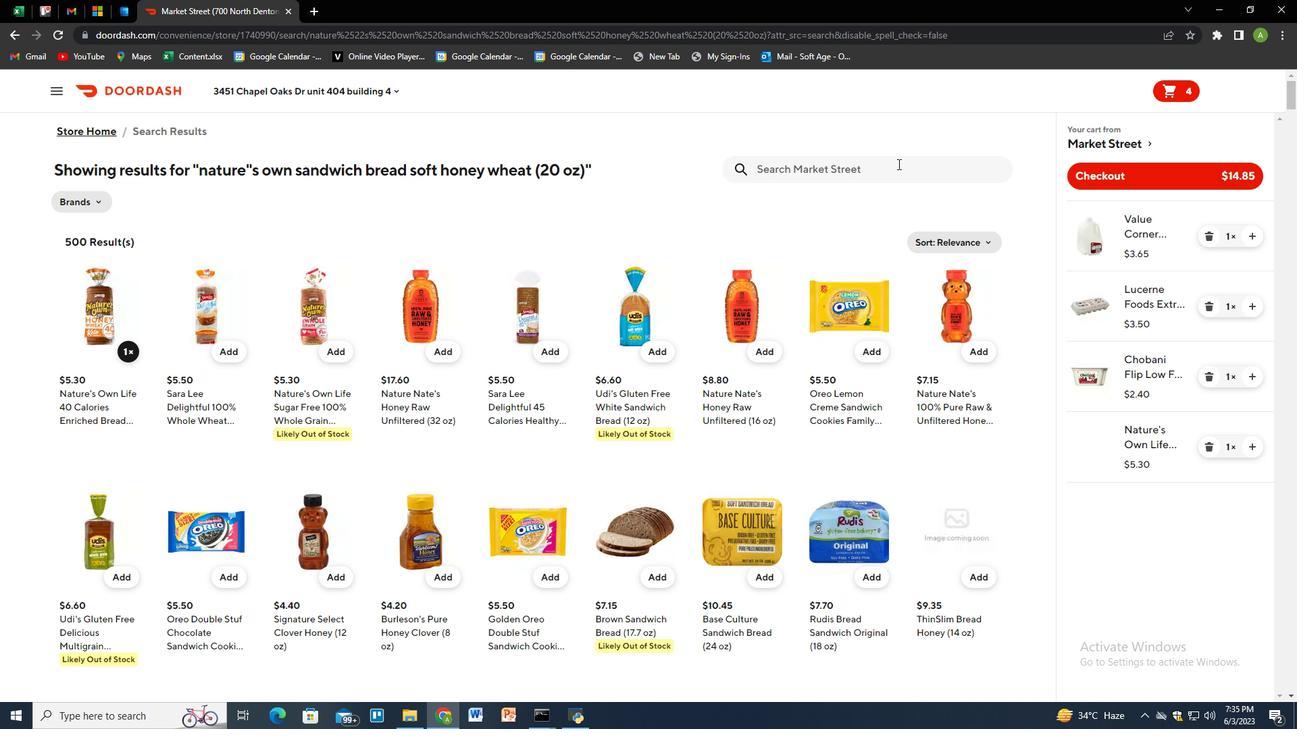 
Action: Key pressed boar<Key.shift_r><Key.shift_r><Key.shift_r><Key.shift_r><Key.shift_r><Key.shift_r><Key.shift_r><Key.shift_r><Key.shift_r><Key.shift_r><Key.shift_r><Key.shift_r><Key.shift_r>"s<Key.space>head<Key.space>sweet<Key.space>slice<Key.space>ham<Key.space><Key.shift_r><Key.shift_r>(per<Key.space>lb<Key.shift_r>)<Key.enter>
Screenshot: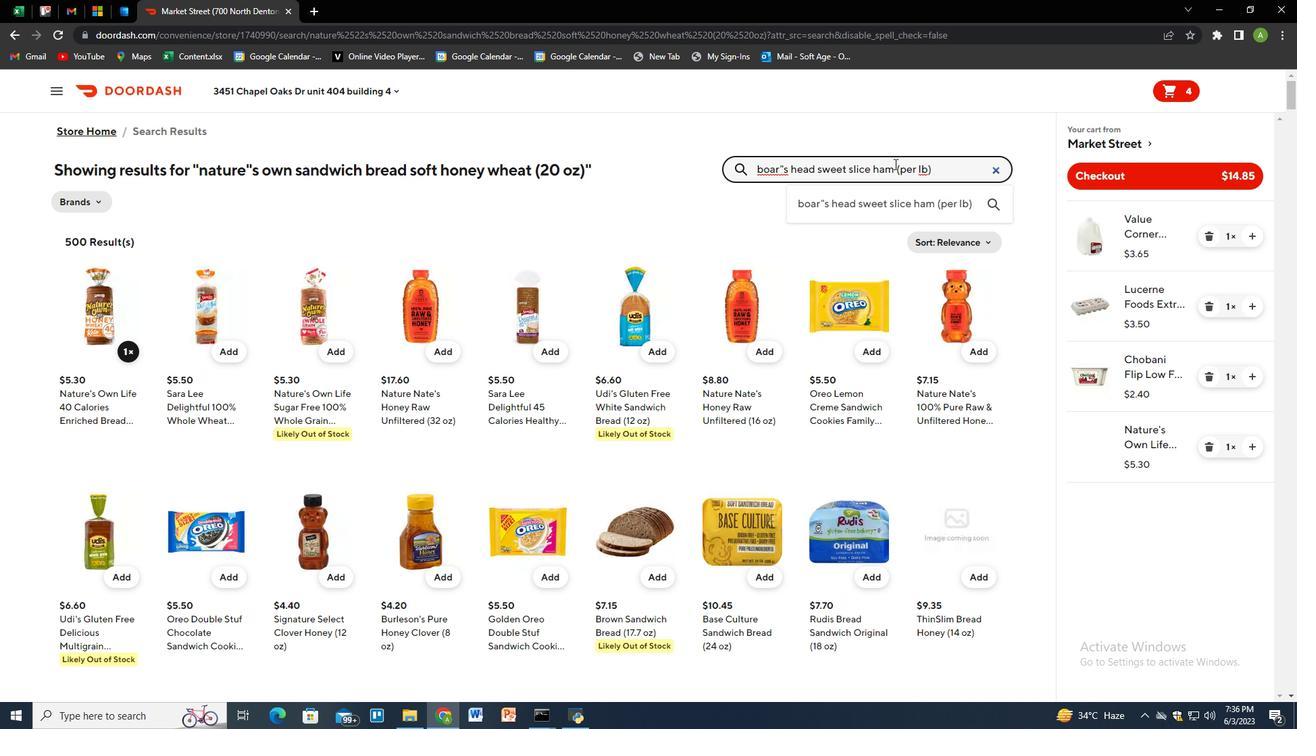 
Action: Mouse moved to (123, 349)
Screenshot: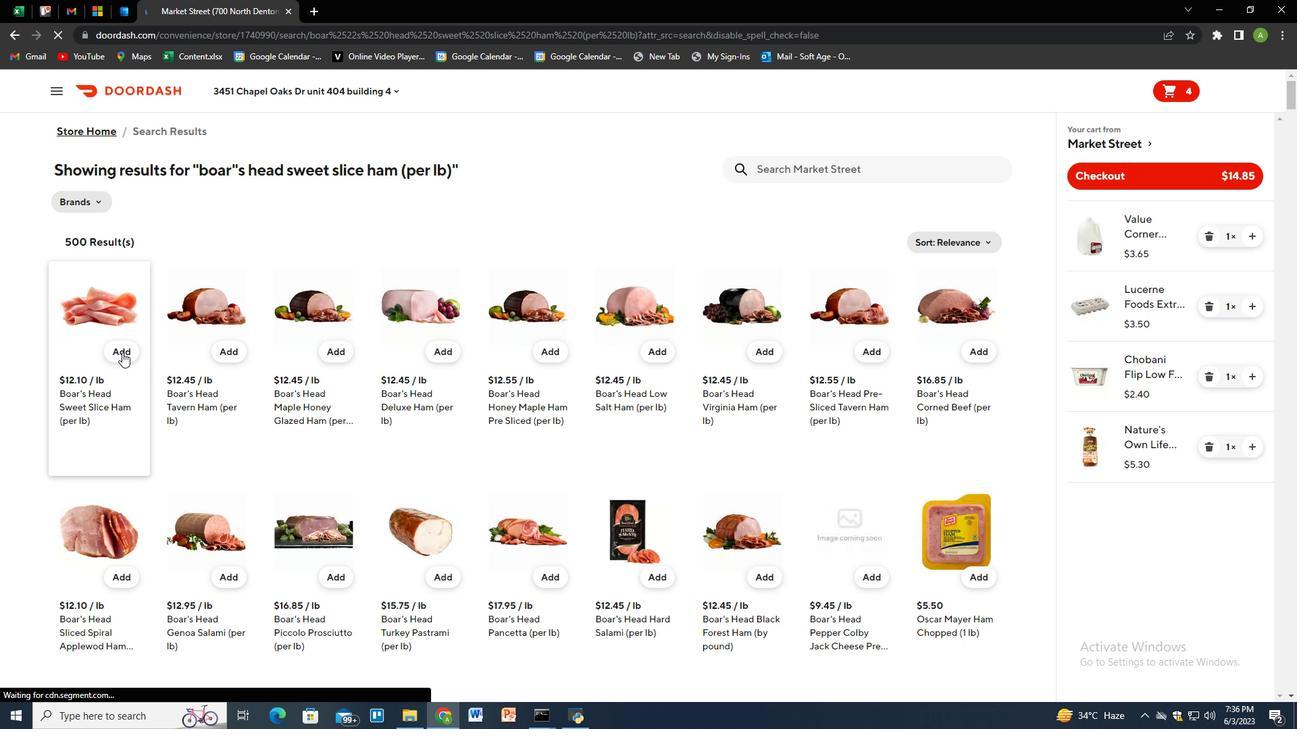 
Action: Mouse pressed left at (123, 349)
Screenshot: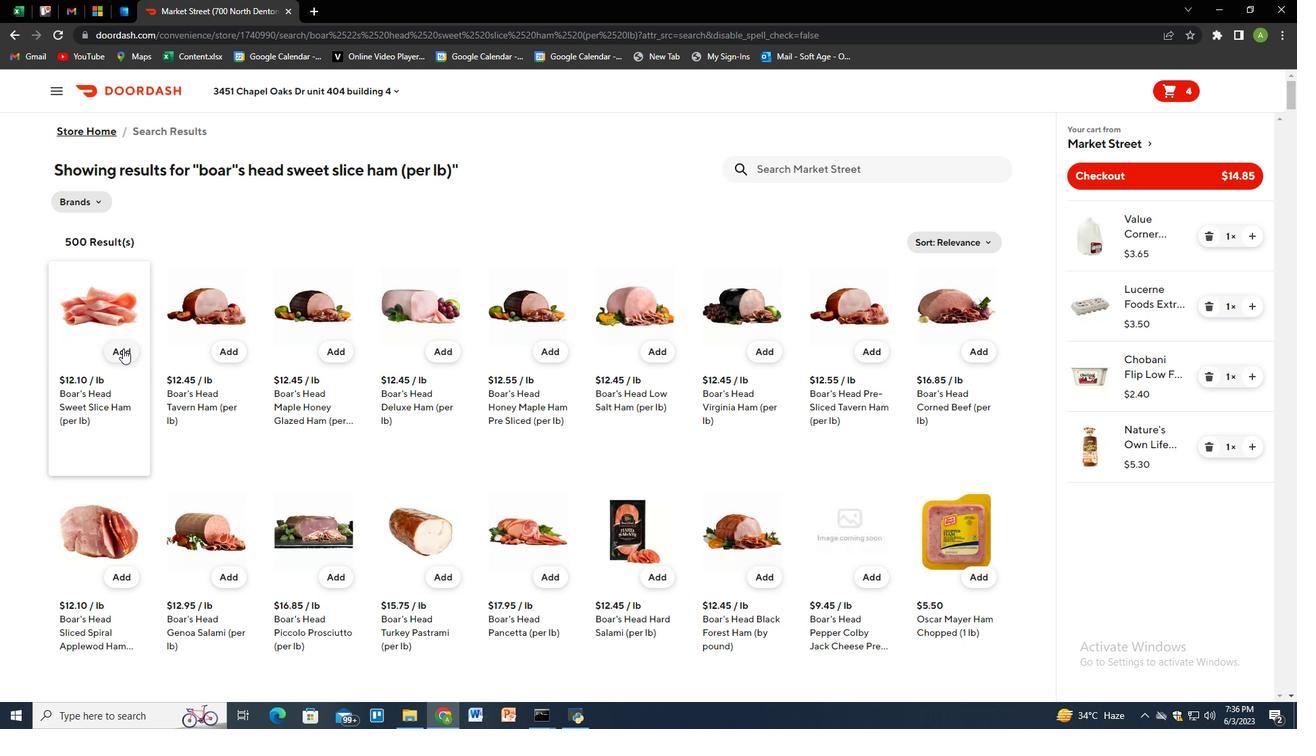 
Action: Mouse moved to (792, 169)
Screenshot: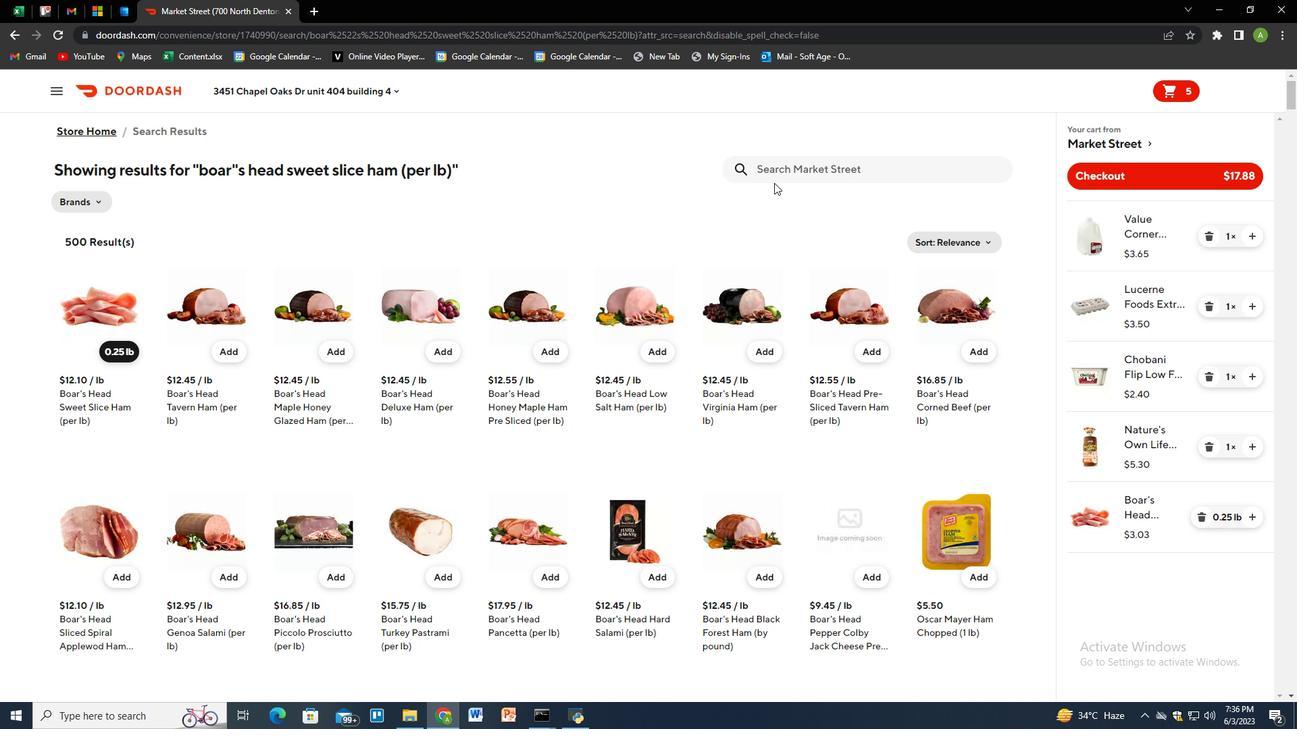 
Action: Mouse pressed left at (792, 169)
Screenshot: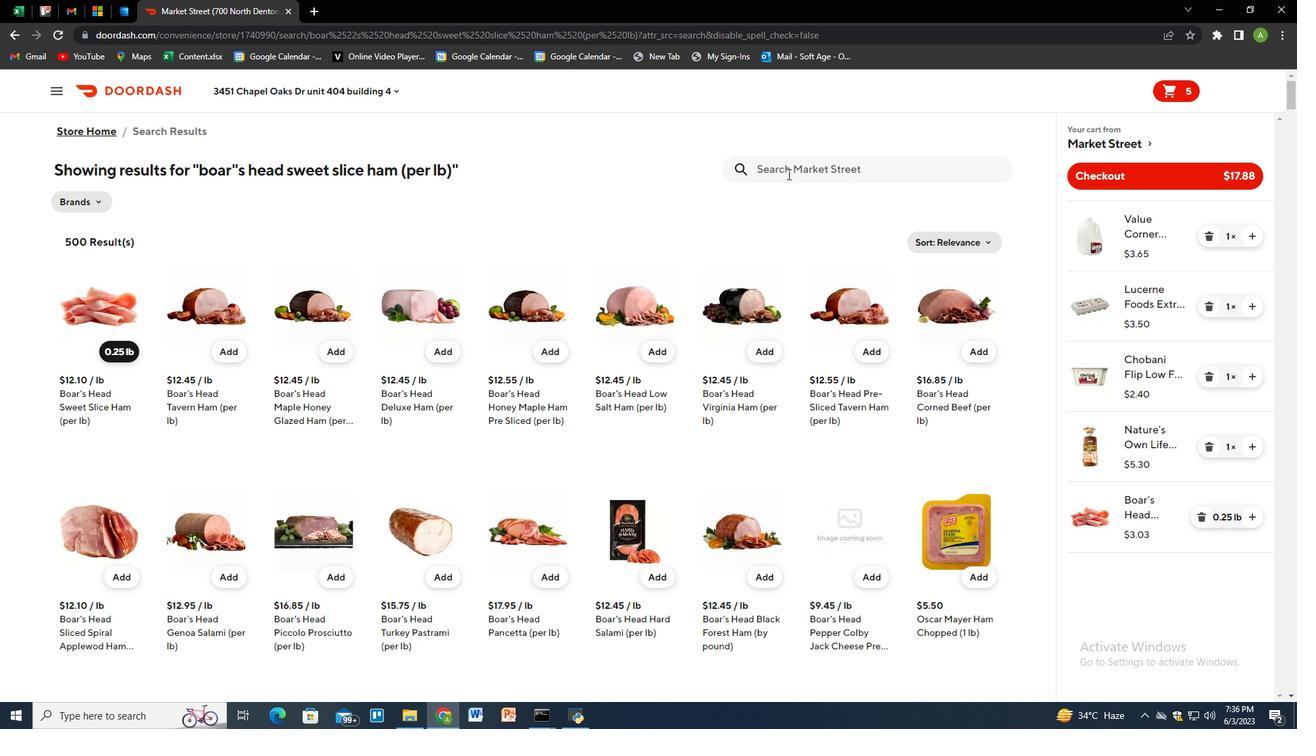
Action: Key pressed chicken<Key.space>tenders<Key.space>with<Key.space>mac<Key.space>n<Key.shift_r>"<Key.space>cheese<Key.space><Key.shift_r><Key.shift_r><Key.shift_r><Key.shift_r>(1<Key.space>ct<Key.shift_r><Key.shift_r><Key.shift_r><Key.shift_r><Key.shift_r><Key.shift_r><Key.shift_r><Key.shift_r><Key.shift_r>)<Key.enter>
Screenshot: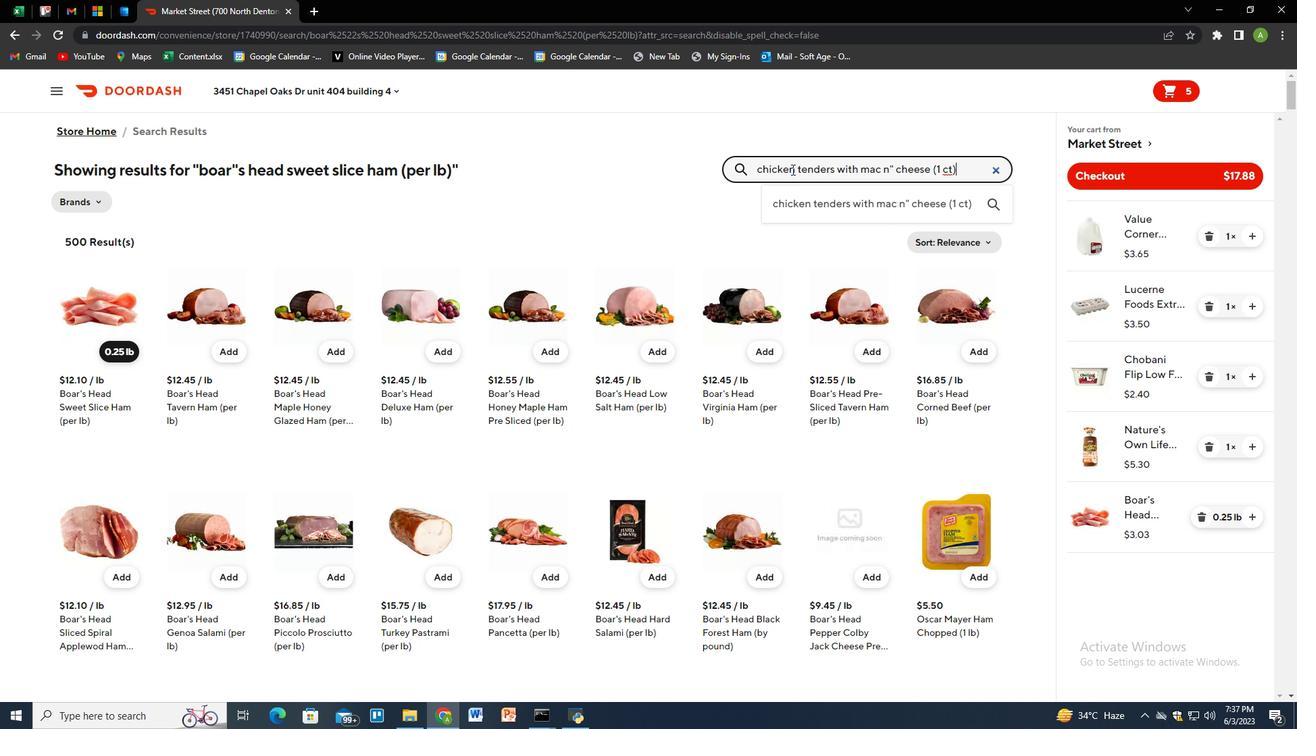 
Action: Mouse moved to (127, 352)
Screenshot: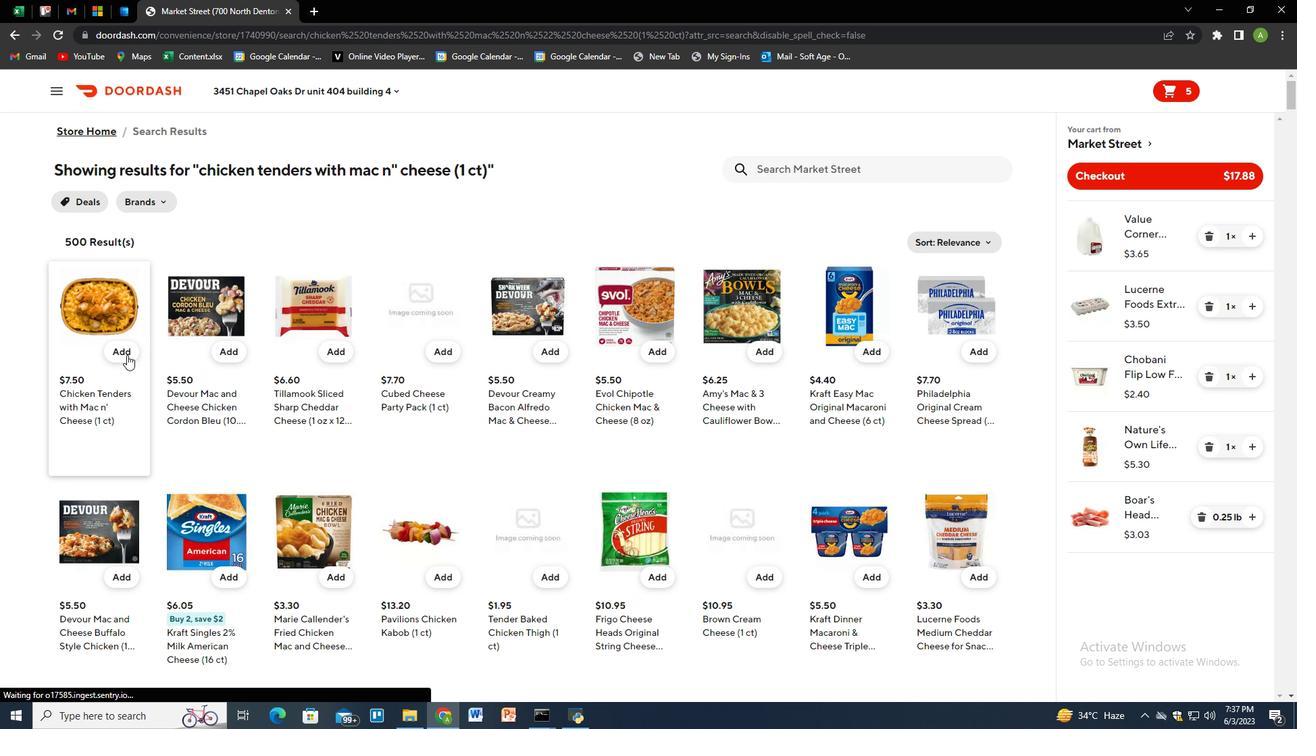 
Action: Mouse pressed left at (127, 352)
Screenshot: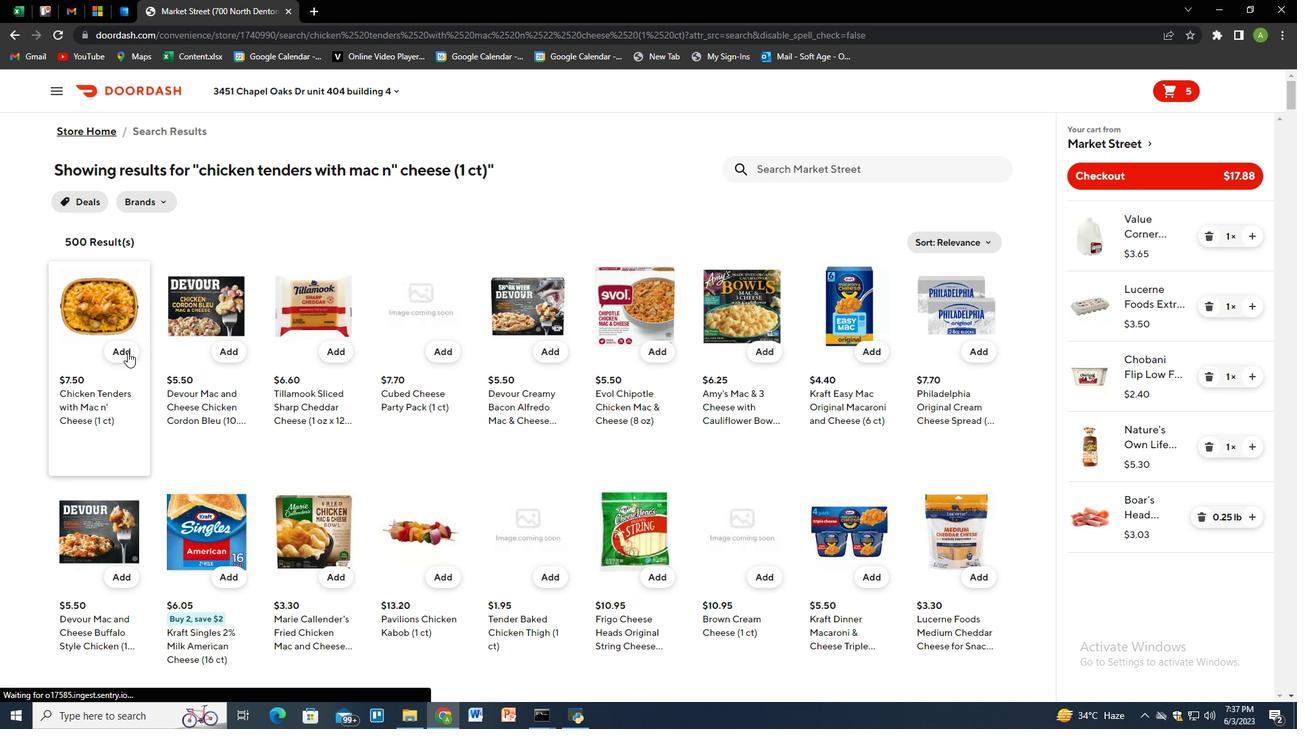 
Action: Mouse moved to (780, 167)
Screenshot: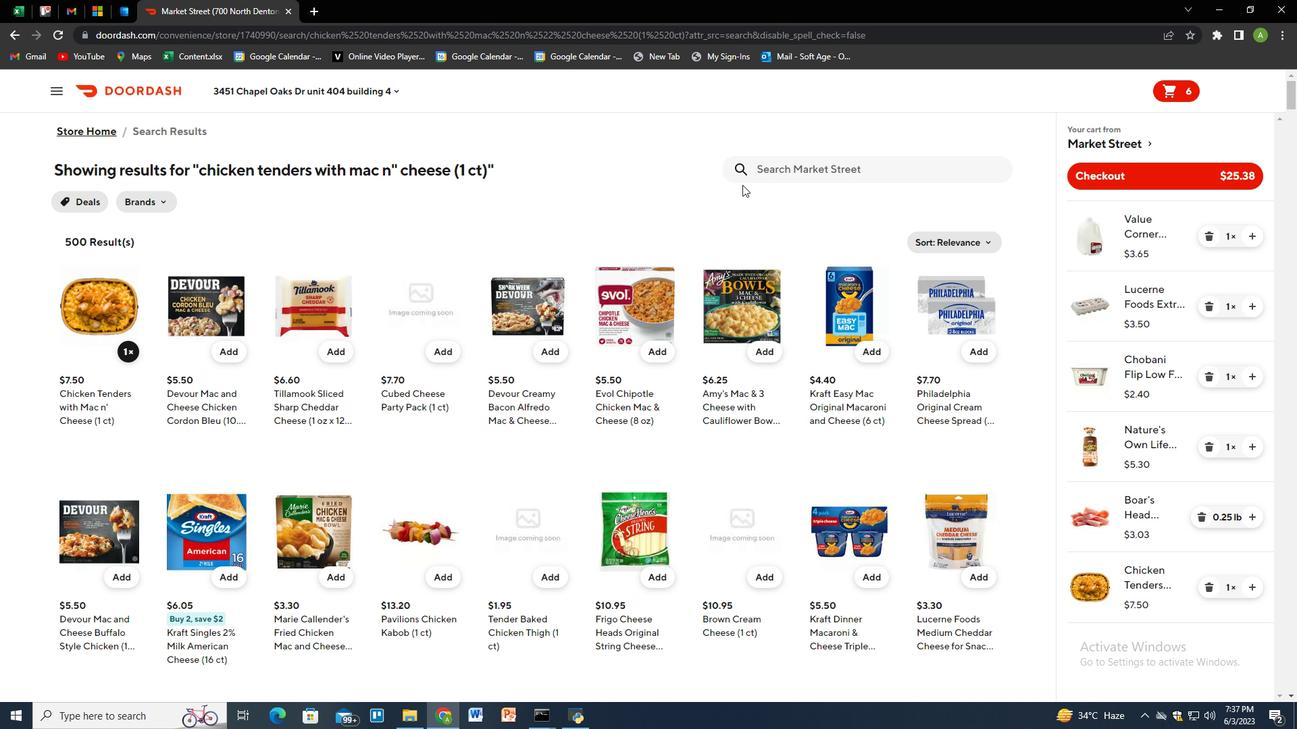 
Action: Mouse pressed left at (780, 167)
Screenshot: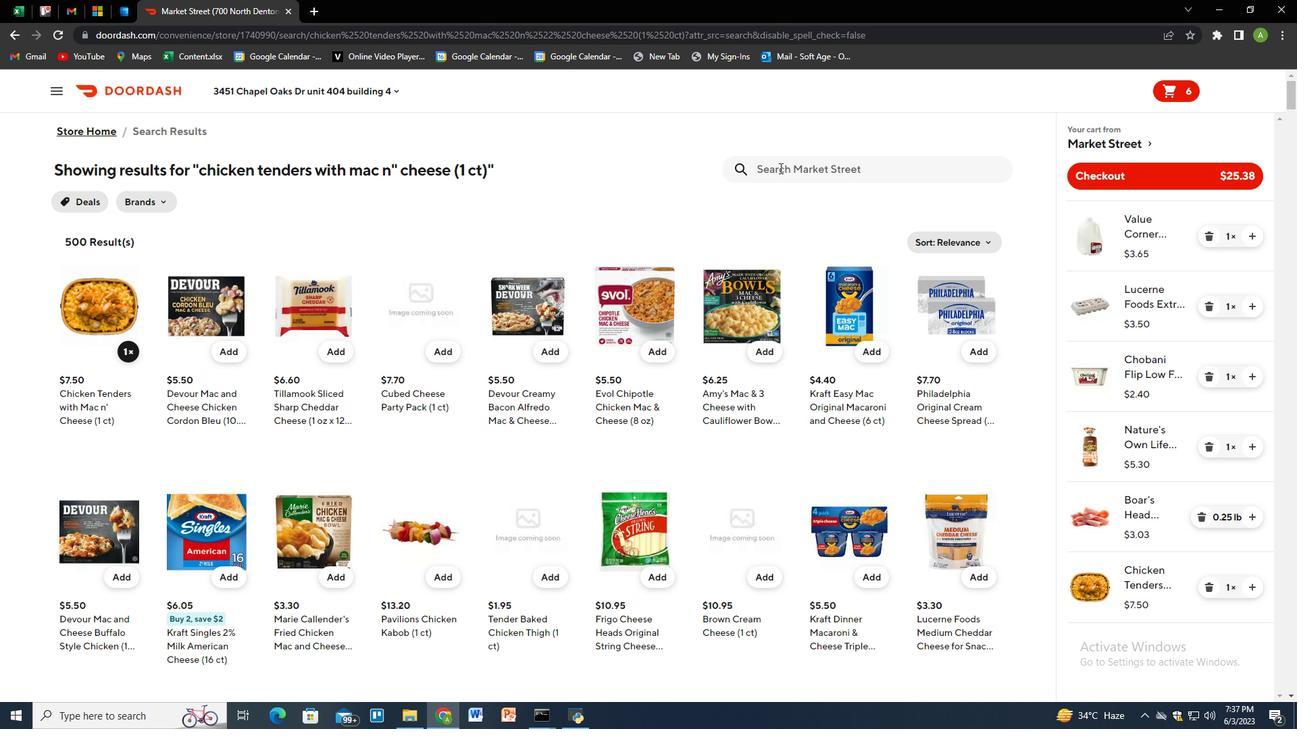 
Action: Key pressed dr<Key.space>pepper<Key.space>soda<Key.space>bottles<Key.space><Key.shift_r>(16.9<Key.space>ox<Key.backspace>z<Key.space>x<Key.space>6<Key.space>ct<Key.shift_r>)<Key.enter>
Screenshot: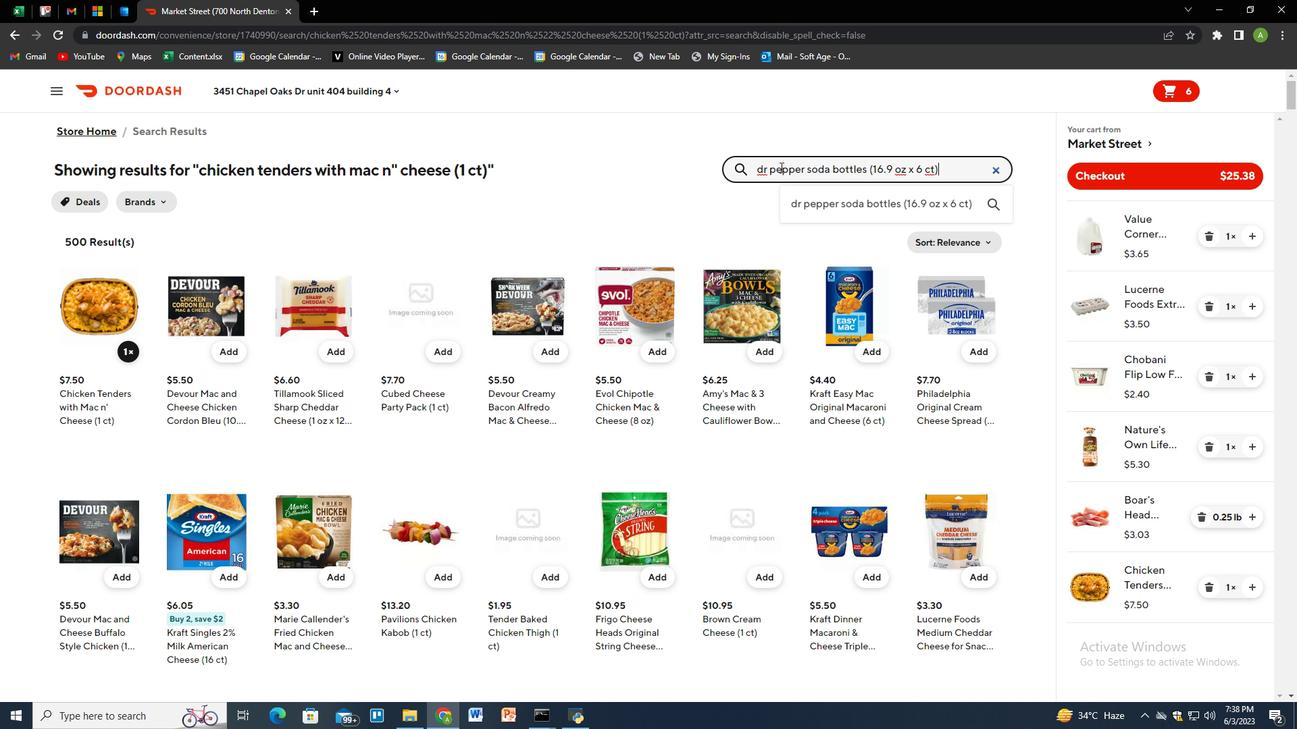 
Action: Mouse moved to (123, 356)
Screenshot: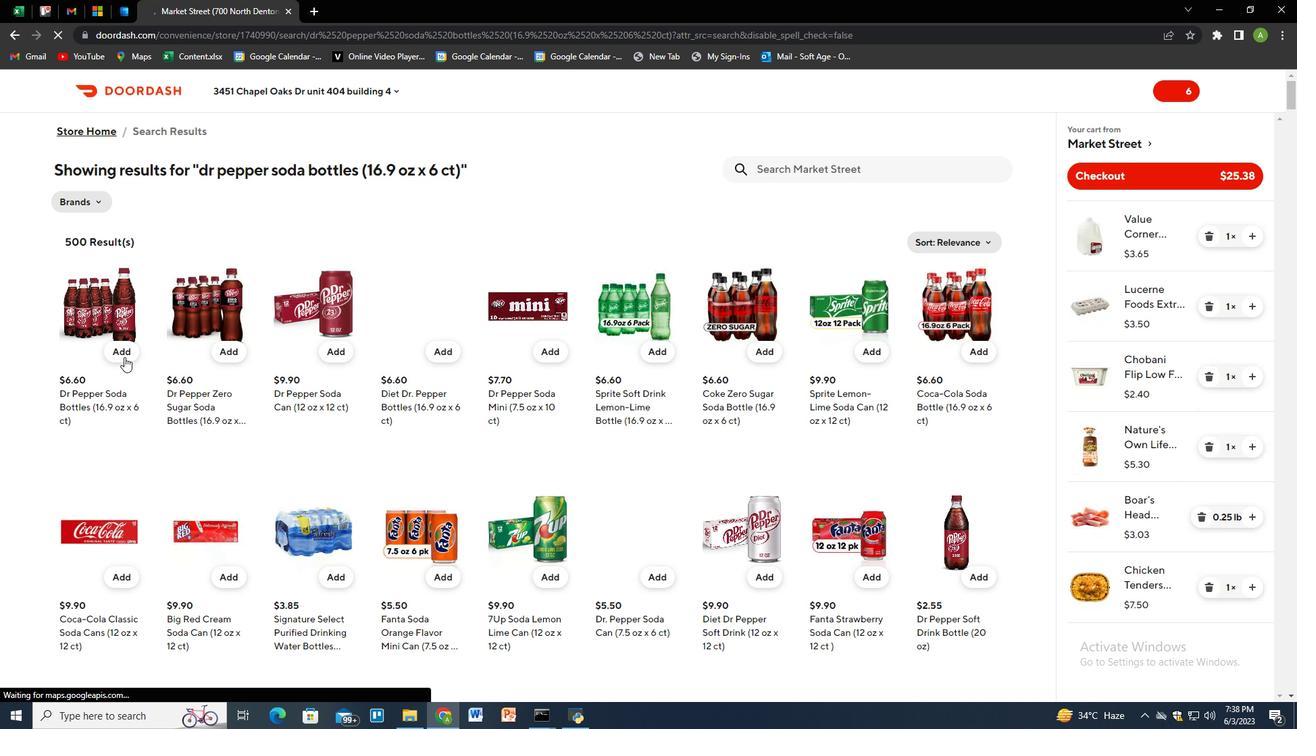 
Action: Mouse pressed left at (123, 356)
Screenshot: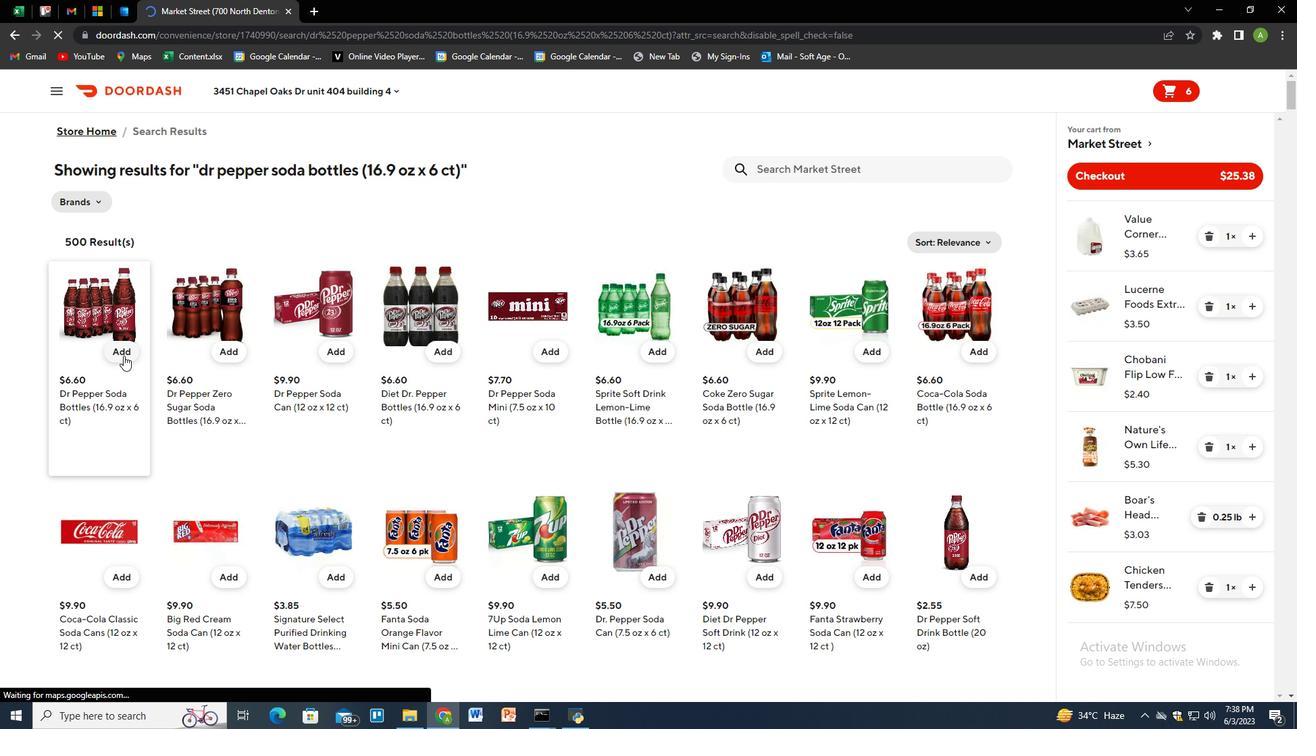 
Action: Mouse moved to (766, 166)
Screenshot: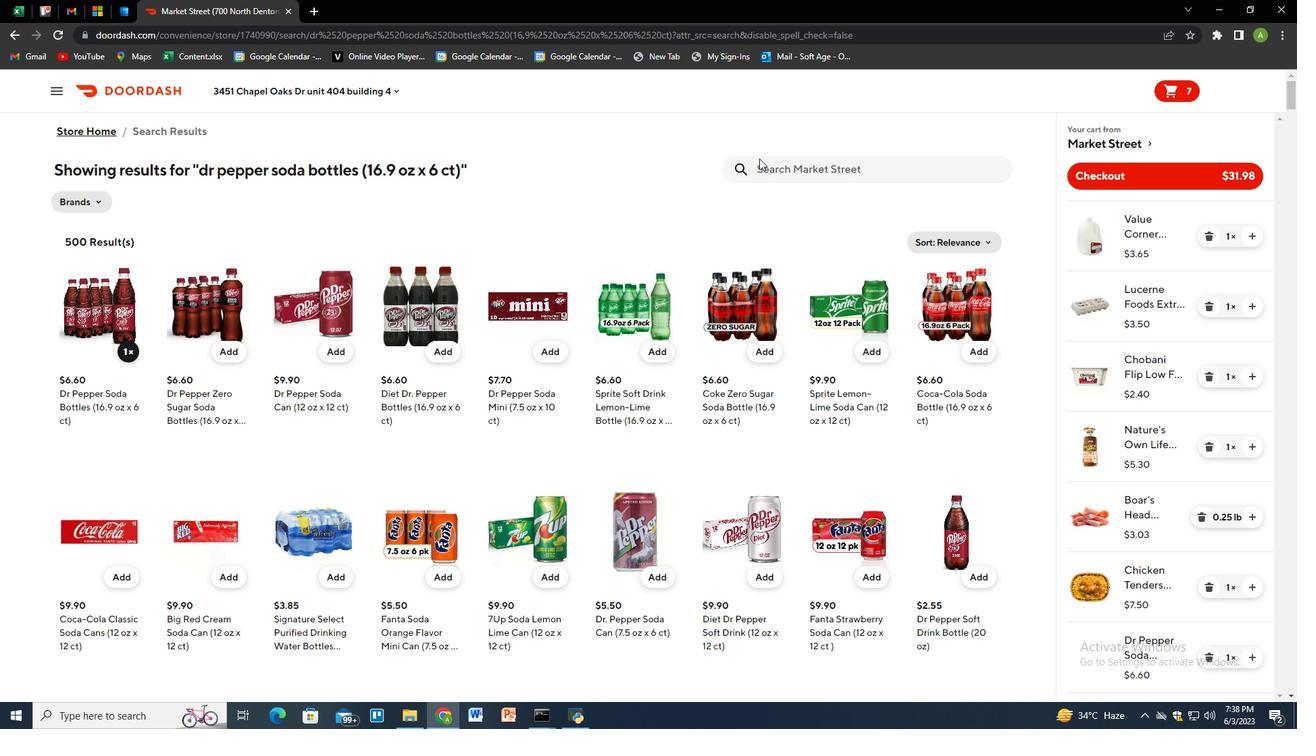 
Action: Mouse pressed left at (766, 166)
Screenshot: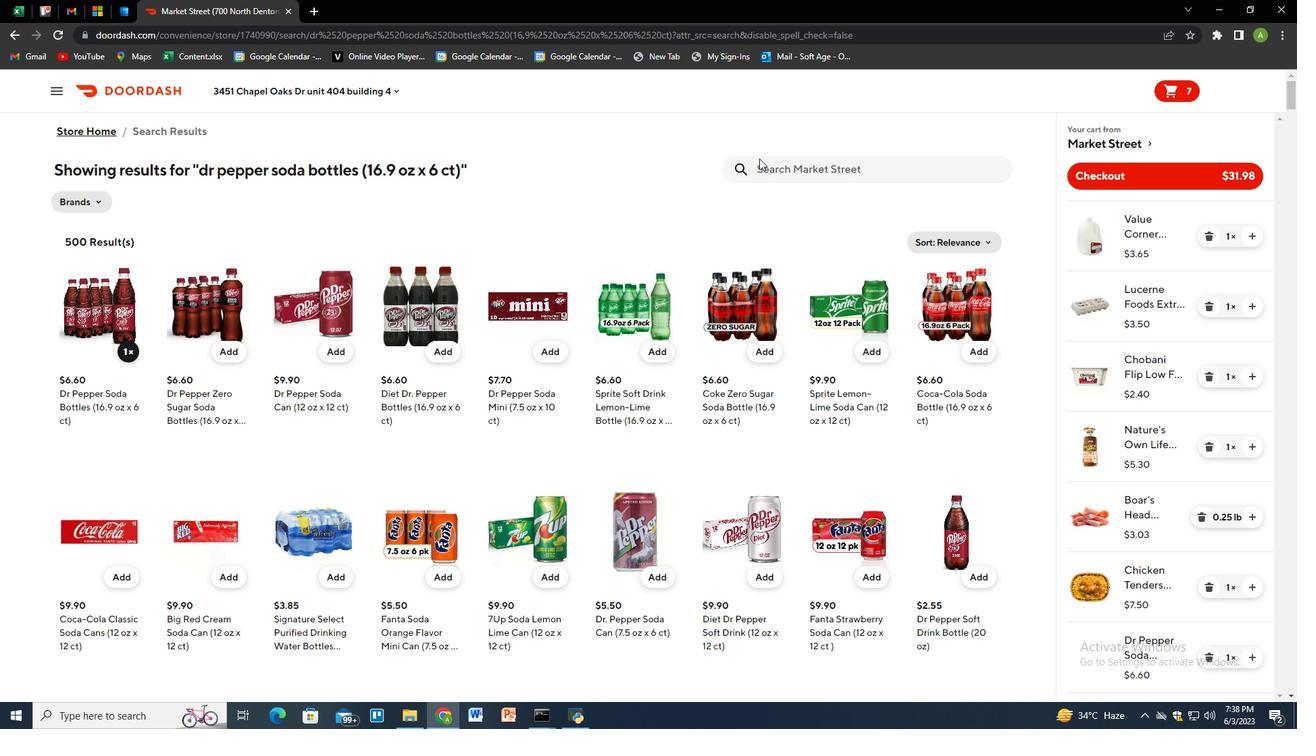 
Action: Key pressed cloralen<Key.space>multipurpose<Key.space>cleaner<Key.space>trigger<Key.space>fresh<Key.space>scent<Key.space>with<Key.space>bleach<Key.space><Key.shift_r>(32<Key.space>oz<Key.shift_r>)<Key.enter>
Screenshot: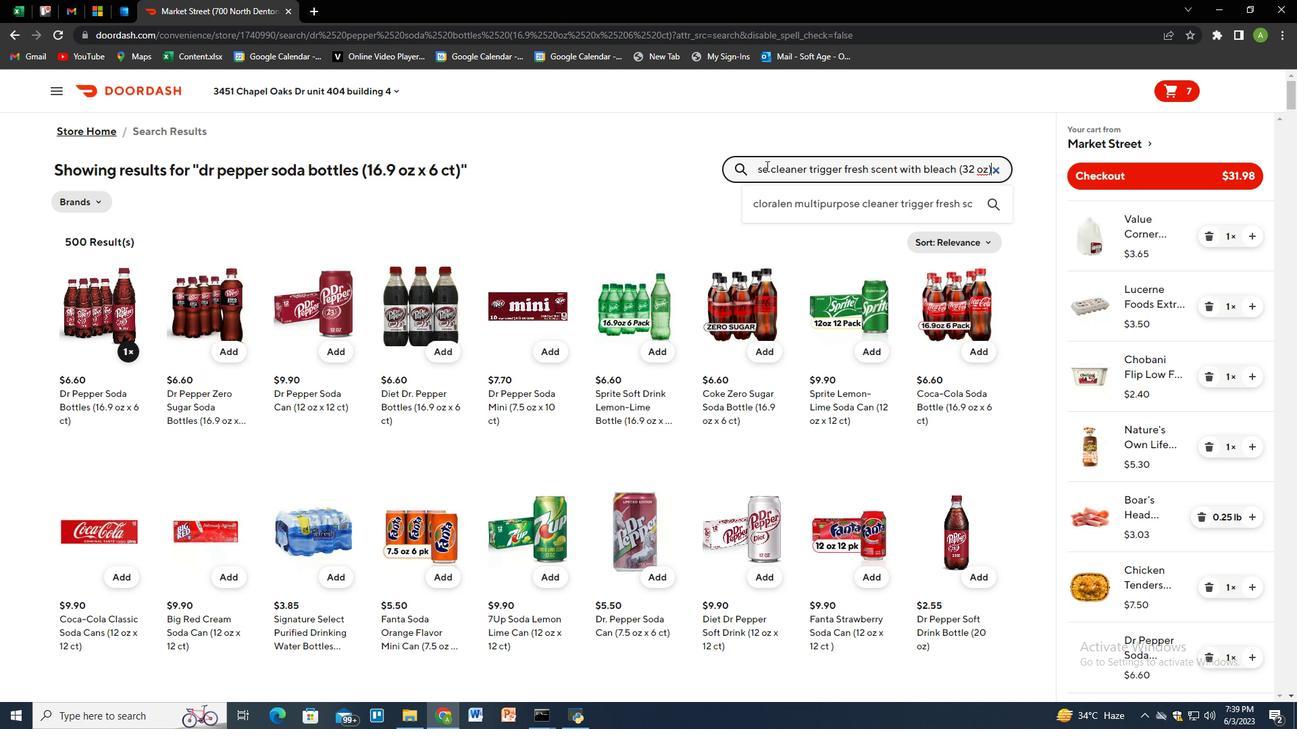 
Action: Mouse moved to (228, 355)
Screenshot: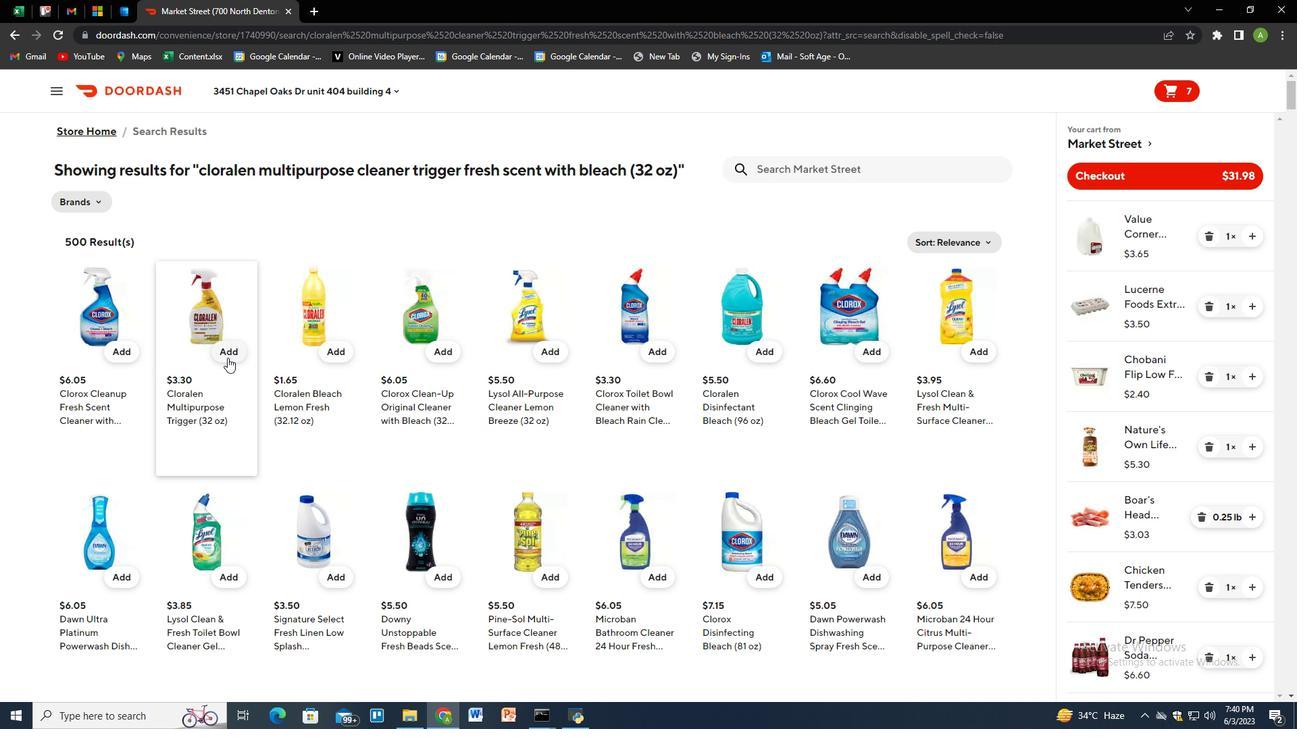 
Action: Mouse pressed left at (228, 355)
Screenshot: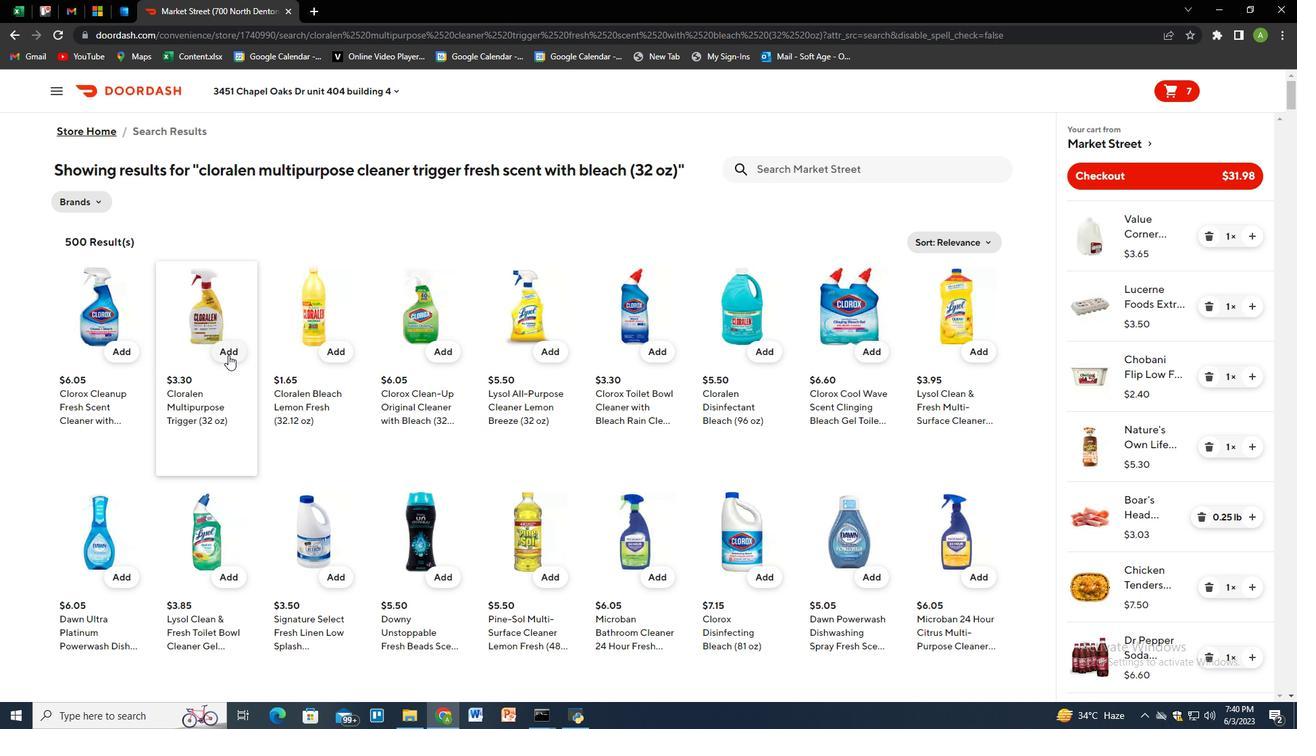 
Action: Mouse moved to (870, 168)
Screenshot: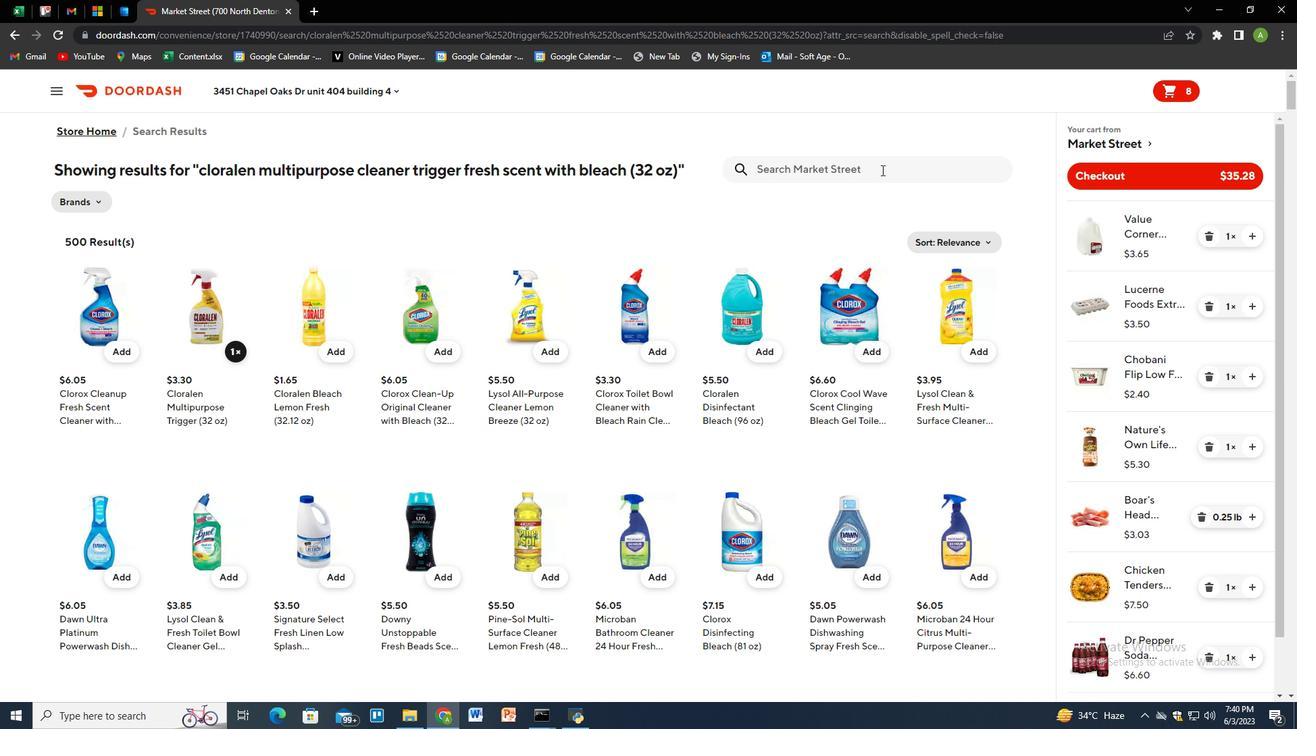 
Action: Mouse pressed left at (870, 168)
Screenshot: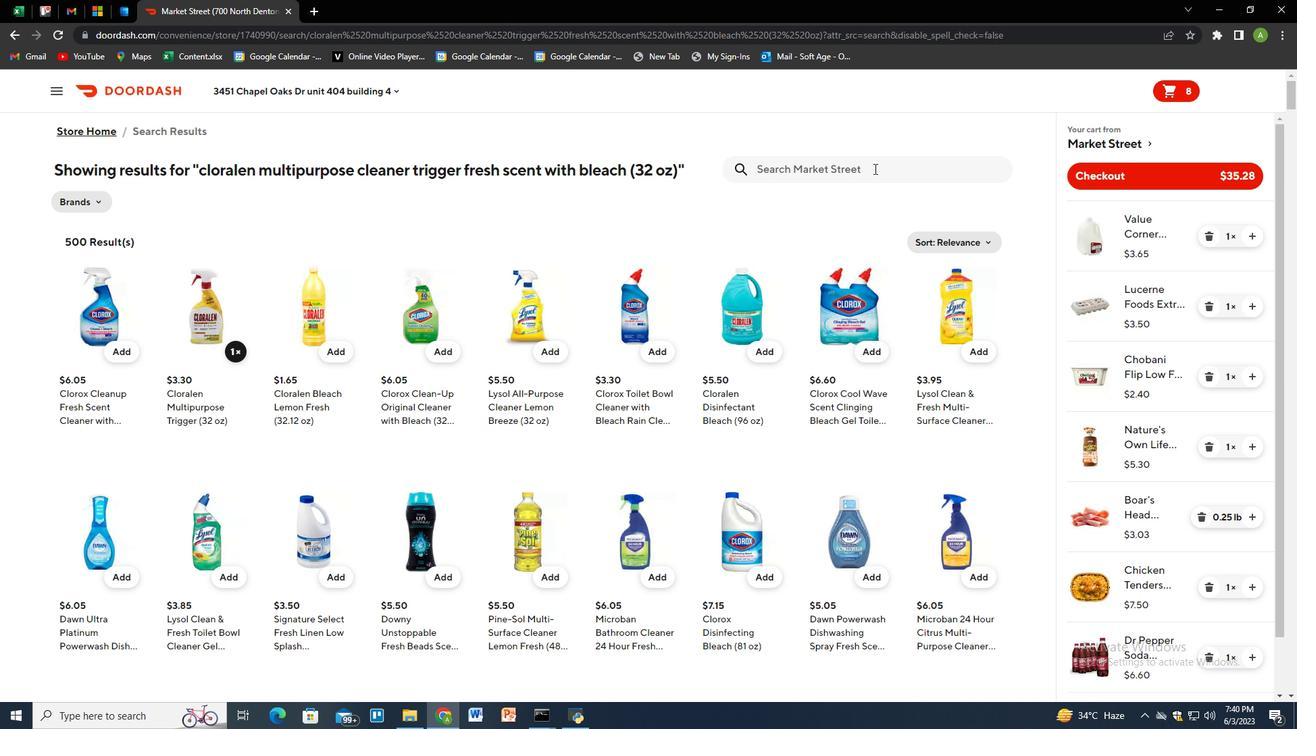 
Action: Key pressed tall<Key.space>kitchen<Key.space>trash<Key.space>bags<Key.space>fresh<Key.space>scent<Key.space><Key.shift_r>(45<Key.space>ct<Key.shift_r>)<Key.enter>
Screenshot: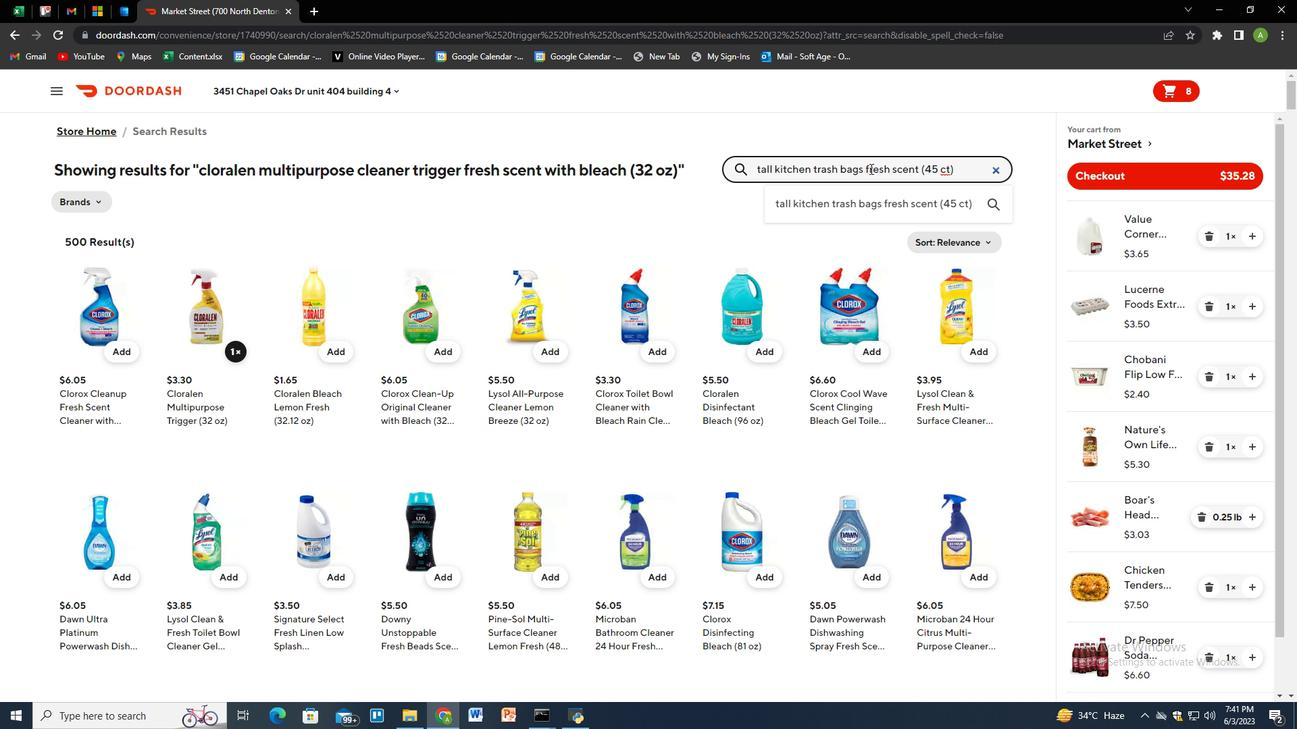 
Action: Mouse moved to (118, 354)
Screenshot: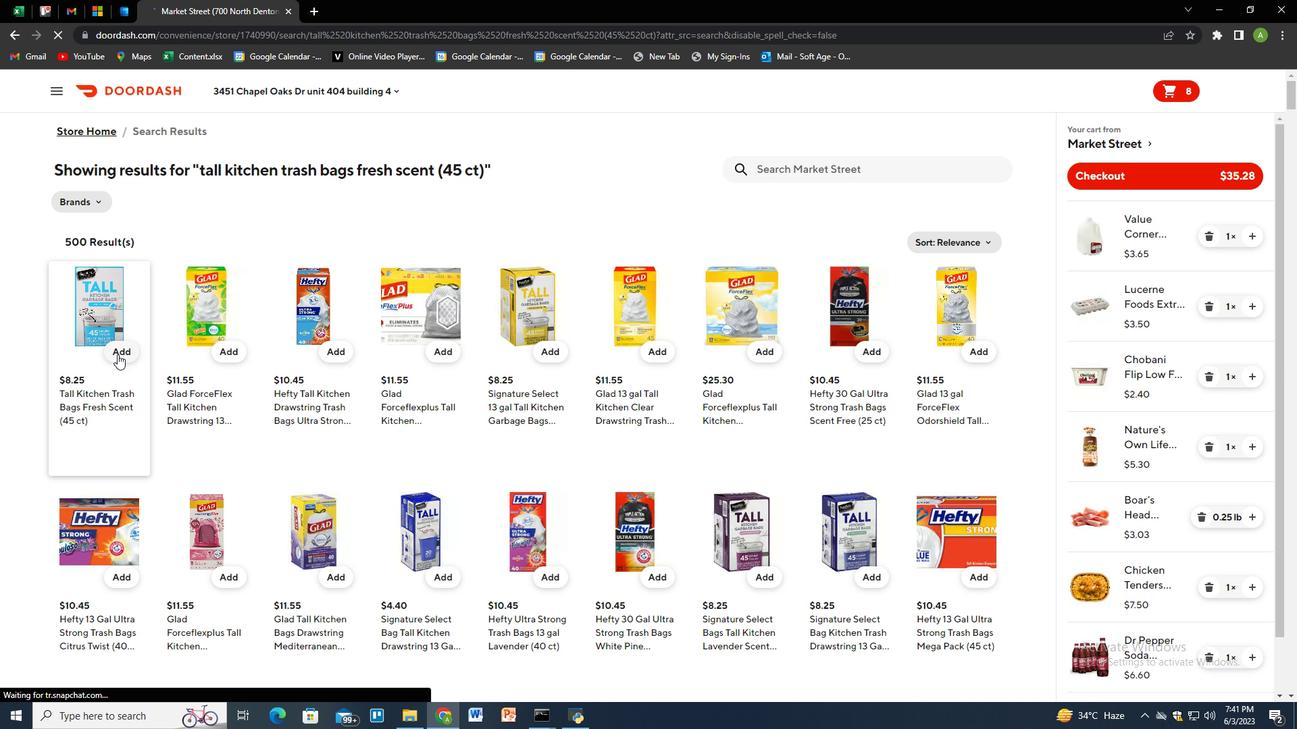 
Action: Mouse pressed left at (118, 354)
Screenshot: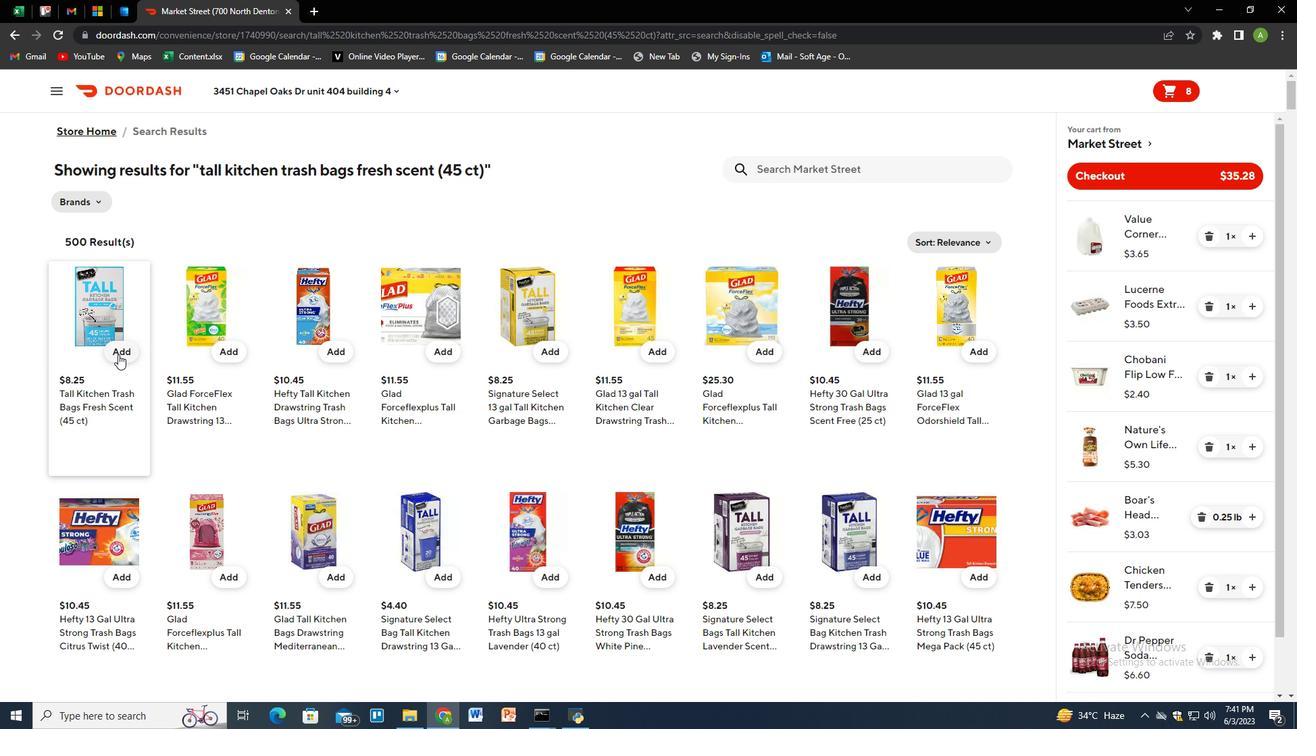 
Action: Mouse moved to (779, 171)
Screenshot: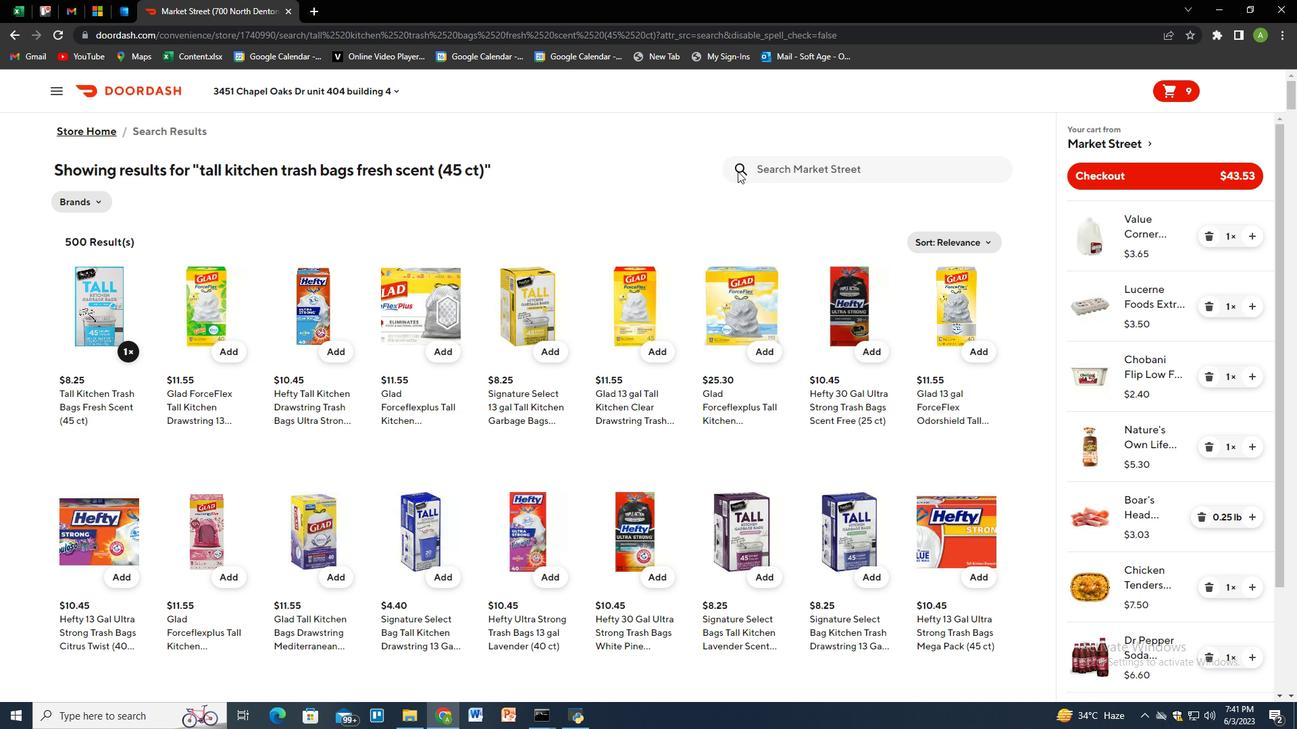 
Action: Mouse pressed left at (779, 171)
Screenshot: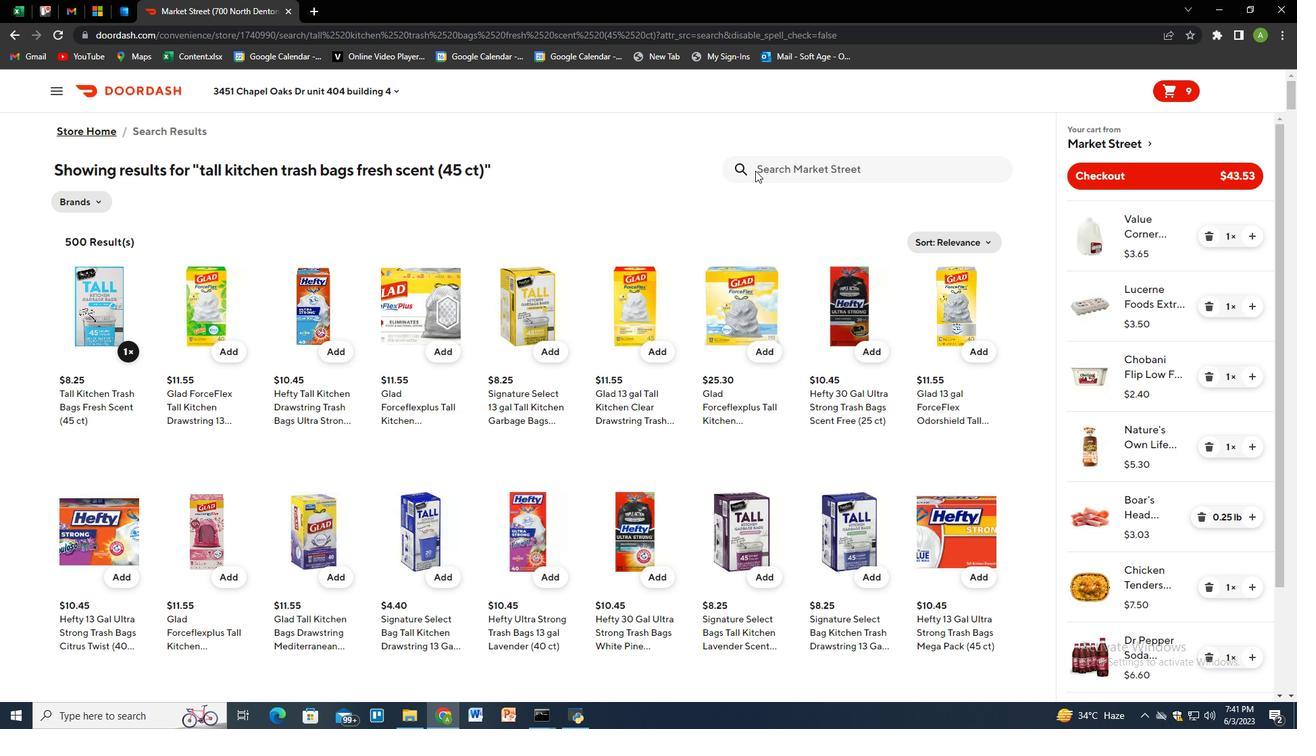 
Action: Key pressed maroma<Key.space>eda<Key.space>incense<Key.space>len<Key.backspace>mongrass<Key.space><Key.shift_r>(10<Key.space>ct<Key.shift_r>)<Key.enter>
Screenshot: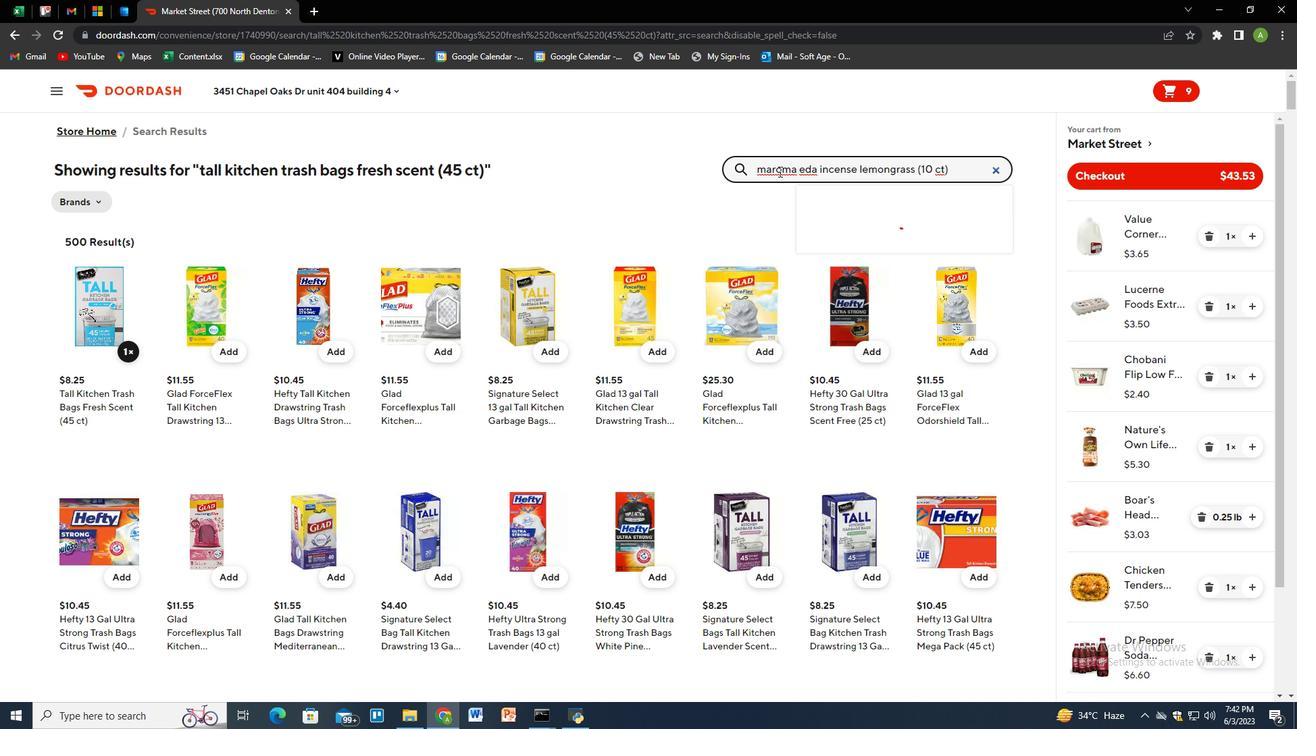 
Action: Mouse moved to (119, 352)
Screenshot: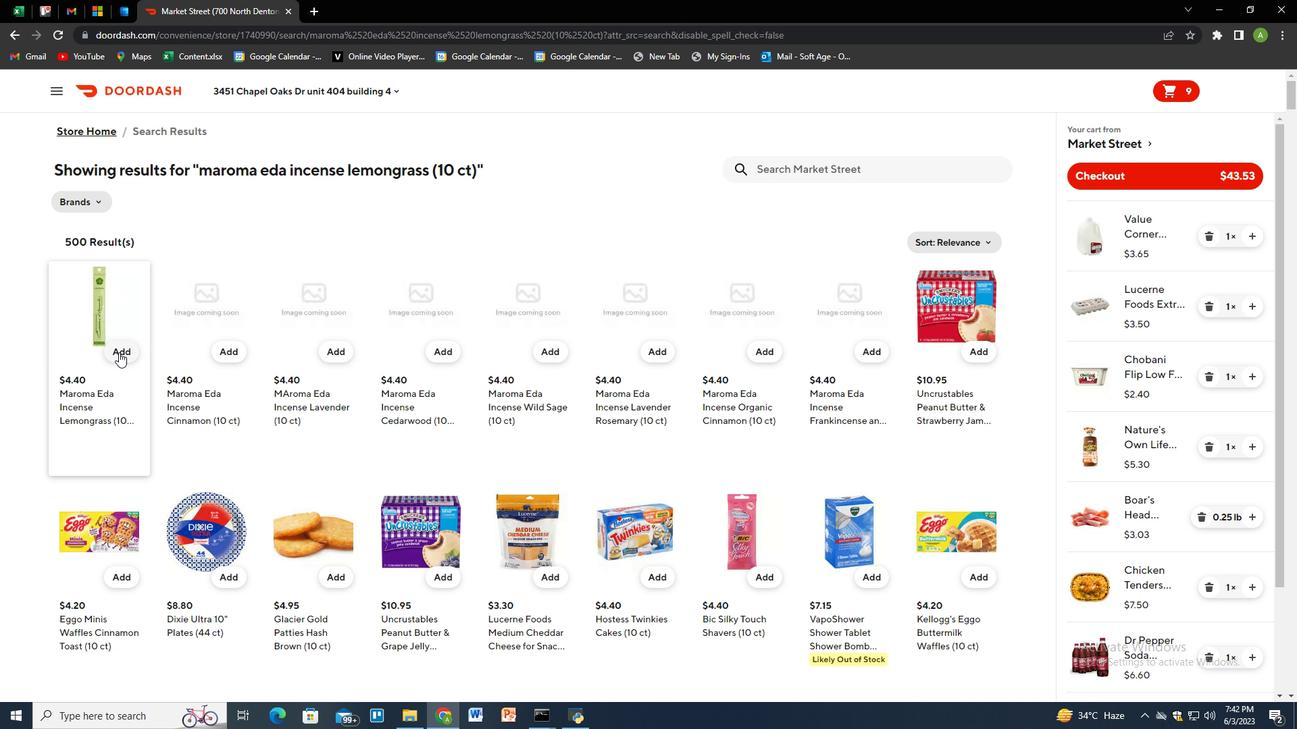 
Action: Mouse pressed left at (119, 352)
Screenshot: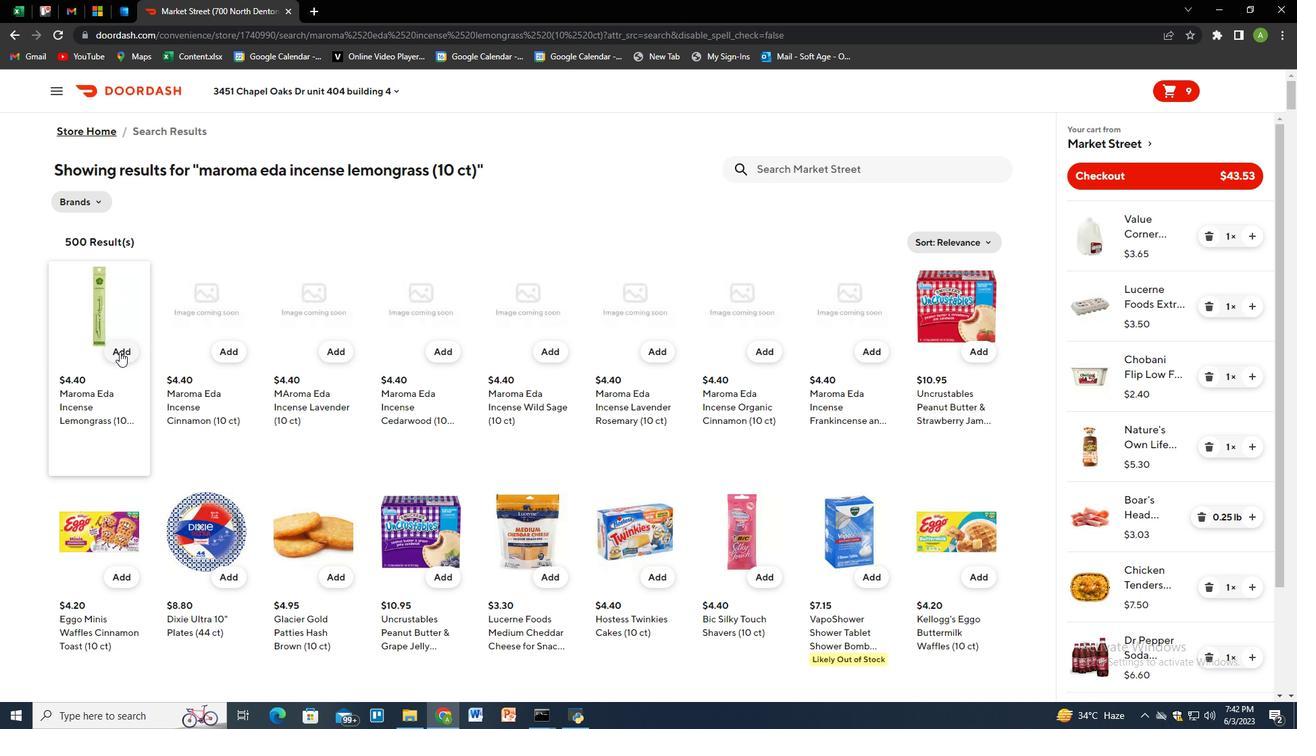 
Action: Mouse moved to (1090, 181)
Screenshot: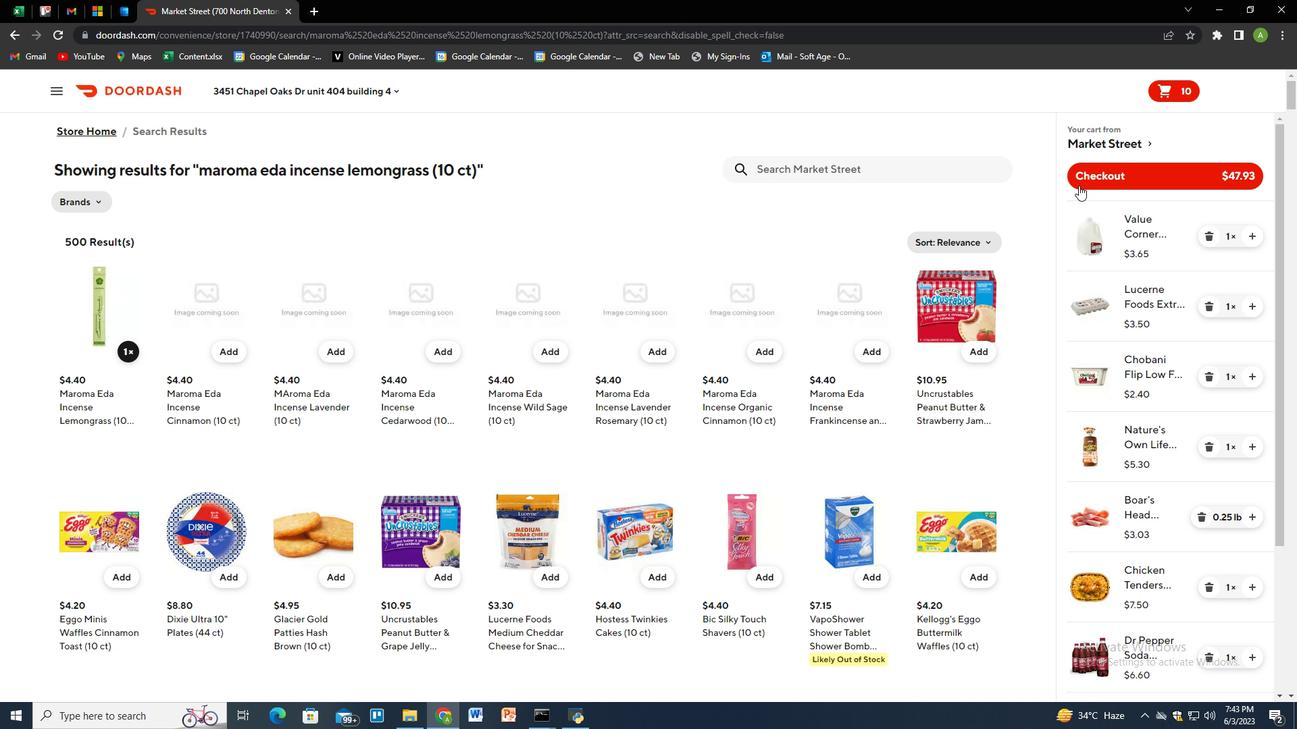
Action: Mouse pressed left at (1090, 181)
Screenshot: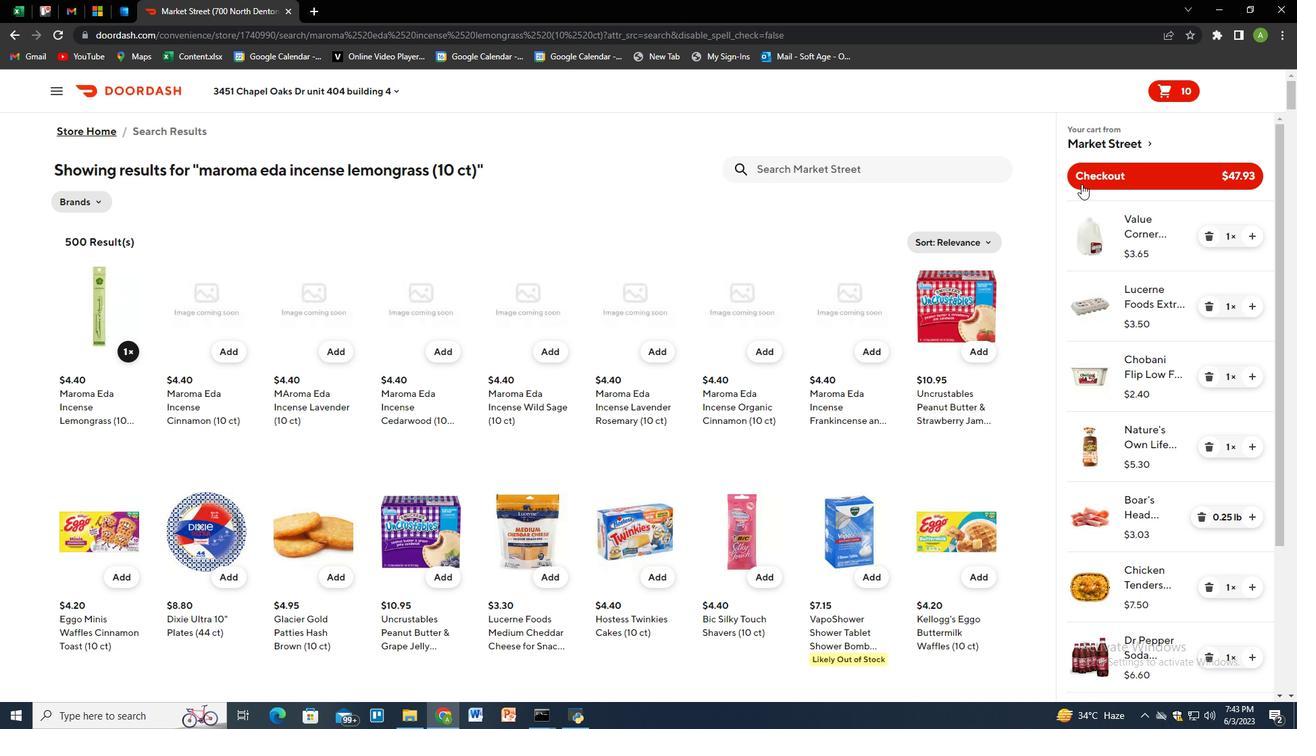 
